 Task: Search one way flight ticket for 1 adult, 6 children, 1 infant in seat and 1 infant on lap in business from Miami: Miami International Airport to Laramie: Laramie Regional Airport on 5-3-2023. Number of bags: 1 carry on bag. Price is upto 90000. Outbound departure time preference is 6:30.
Action: Mouse moved to (304, 122)
Screenshot: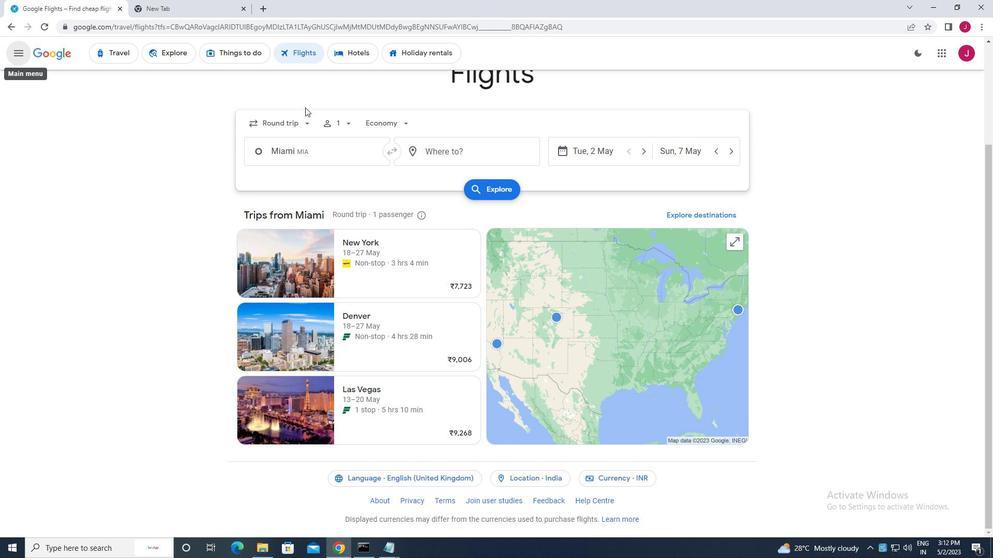 
Action: Mouse pressed left at (304, 122)
Screenshot: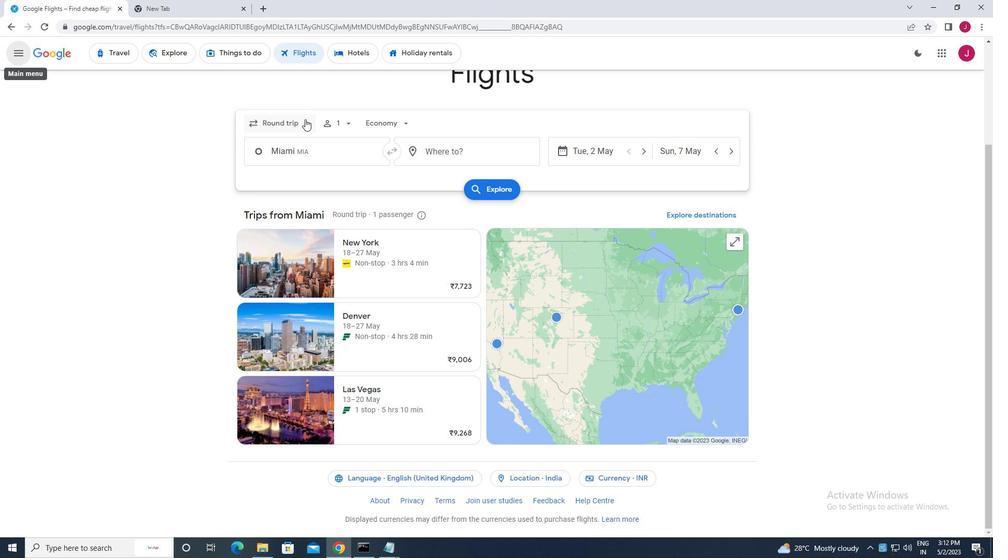 
Action: Mouse moved to (291, 170)
Screenshot: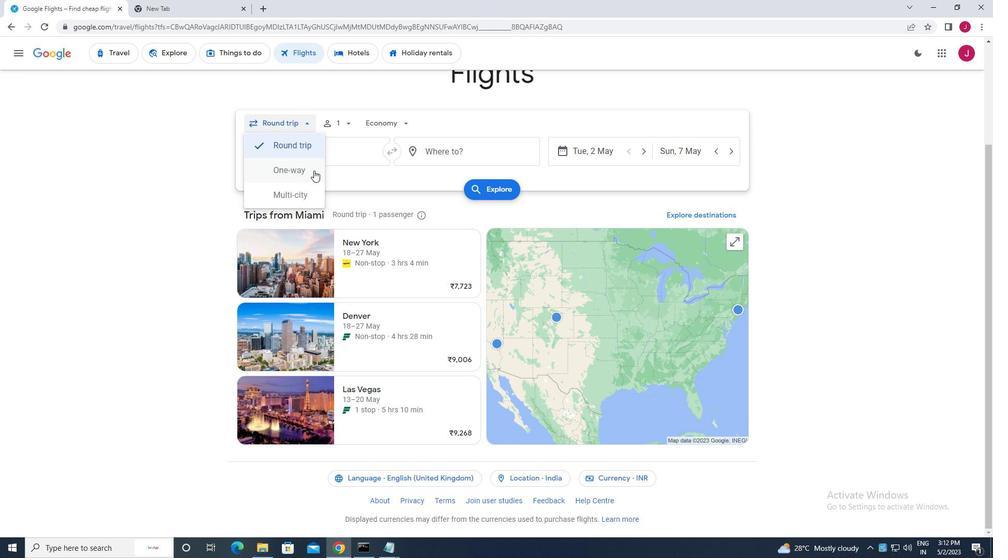 
Action: Mouse pressed left at (291, 170)
Screenshot: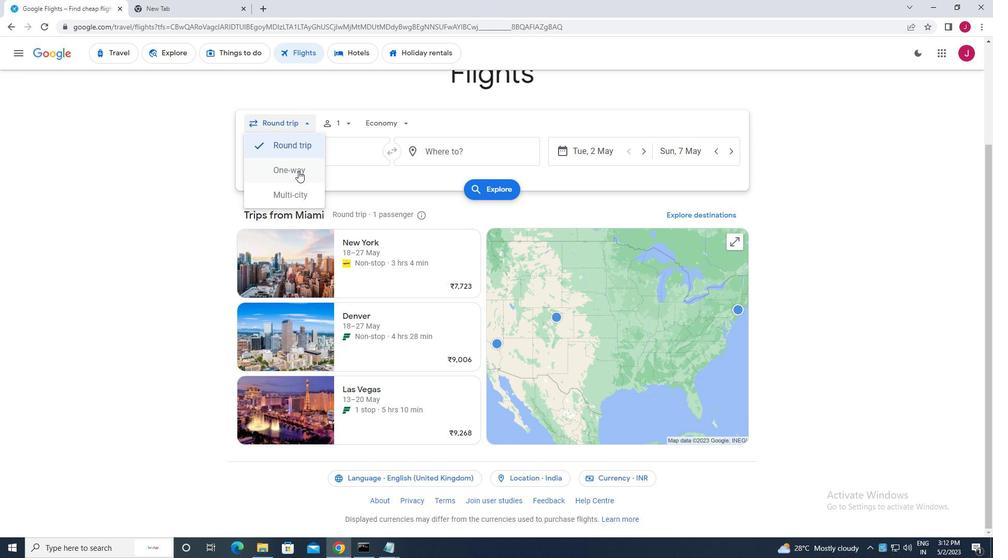 
Action: Mouse moved to (346, 123)
Screenshot: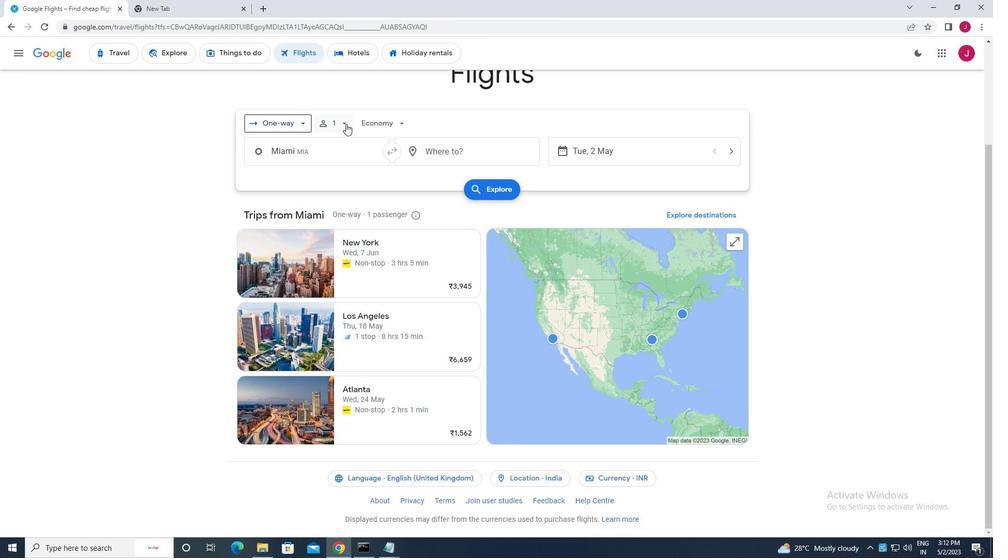 
Action: Mouse pressed left at (346, 123)
Screenshot: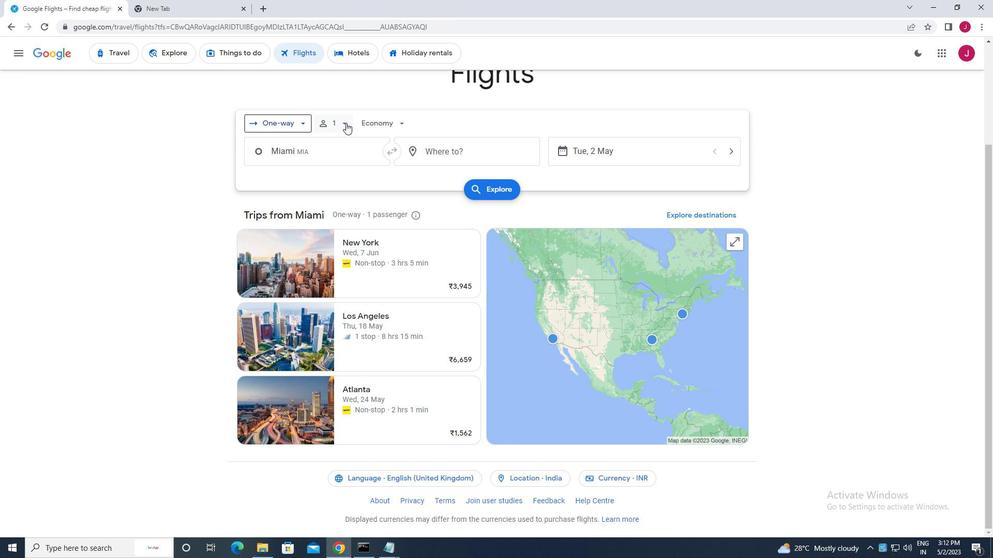 
Action: Mouse moved to (425, 170)
Screenshot: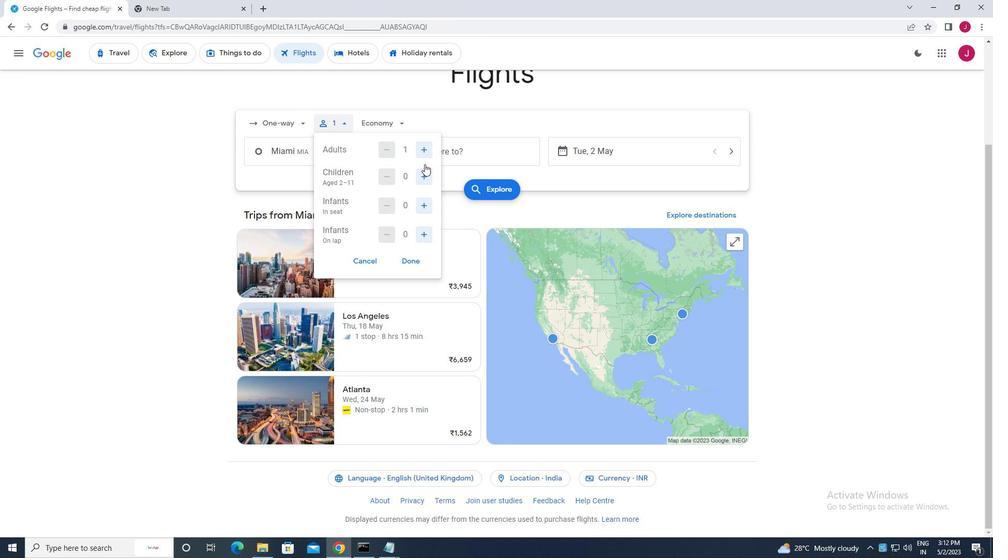 
Action: Mouse pressed left at (425, 170)
Screenshot: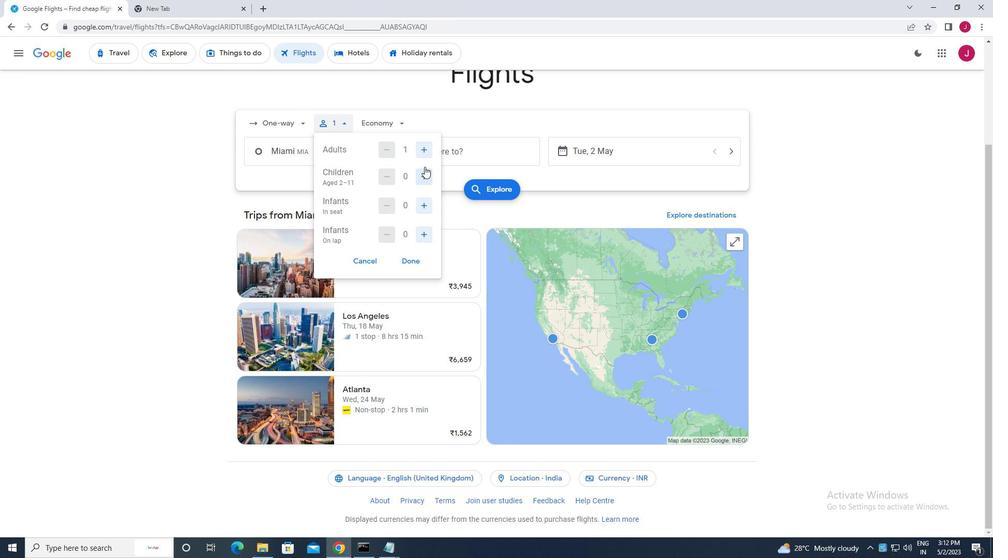 
Action: Mouse moved to (425, 174)
Screenshot: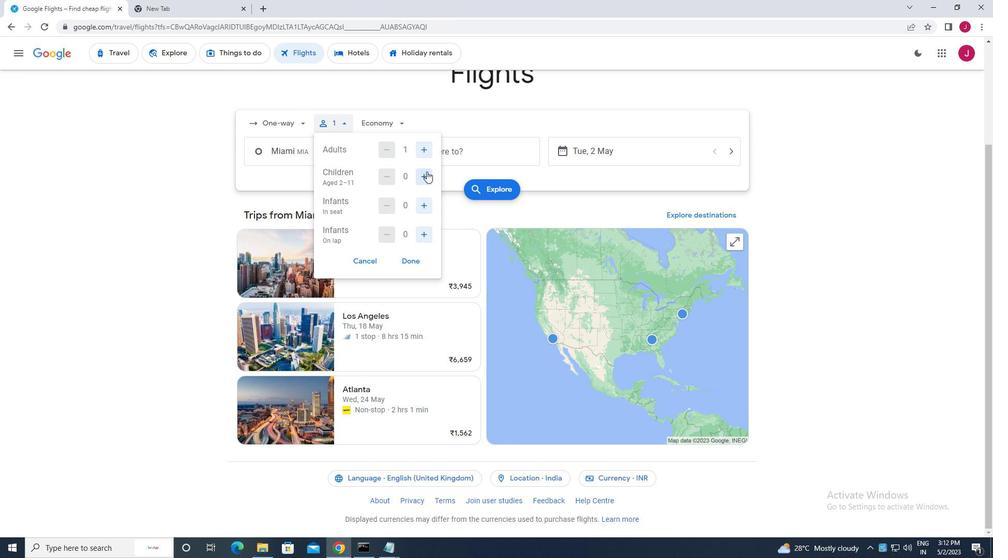 
Action: Mouse pressed left at (425, 174)
Screenshot: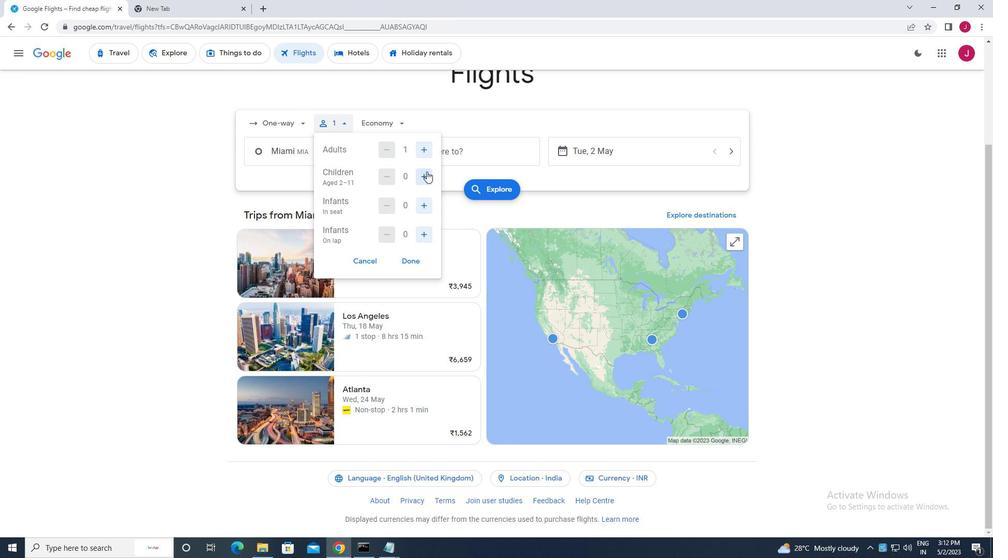 
Action: Mouse pressed left at (425, 174)
Screenshot: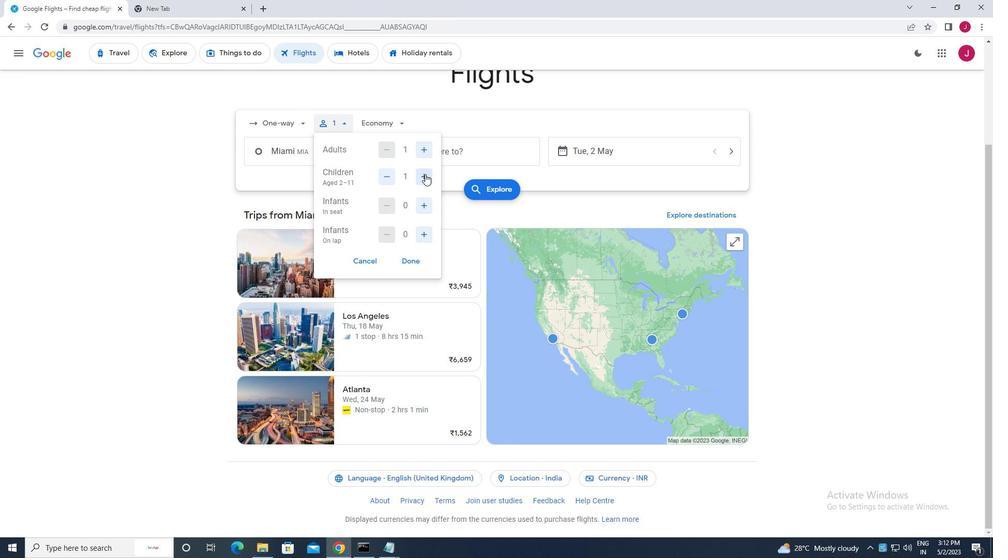 
Action: Mouse pressed left at (425, 174)
Screenshot: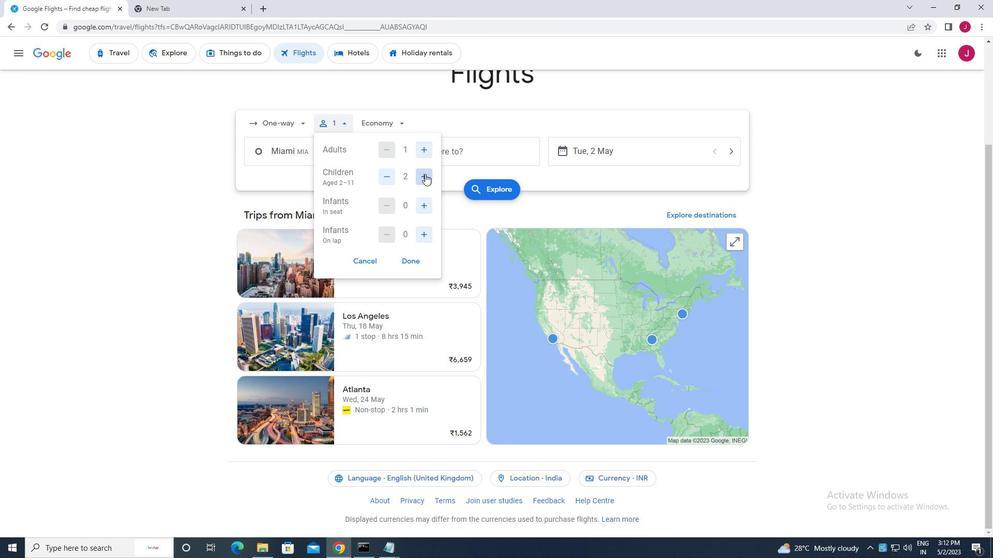 
Action: Mouse pressed left at (425, 174)
Screenshot: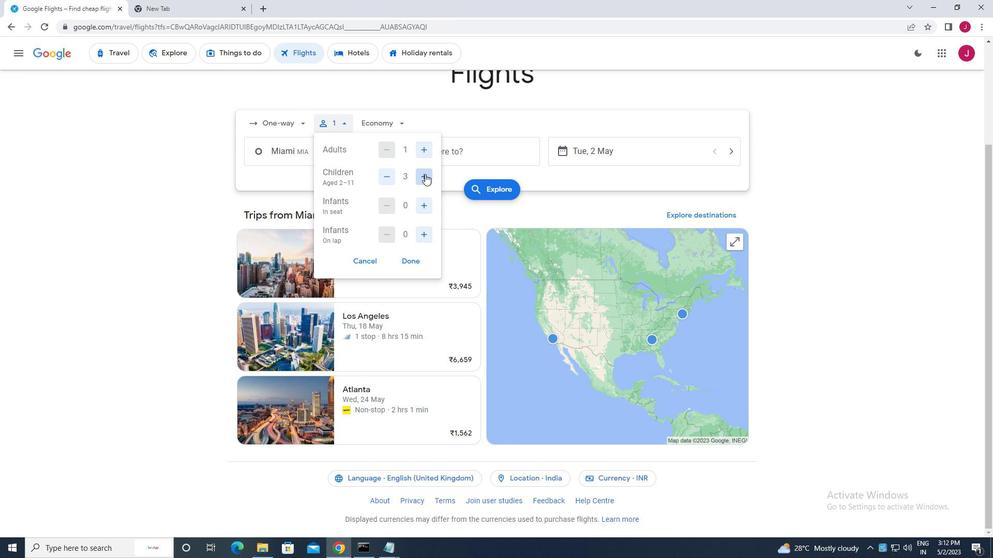 
Action: Mouse pressed left at (425, 174)
Screenshot: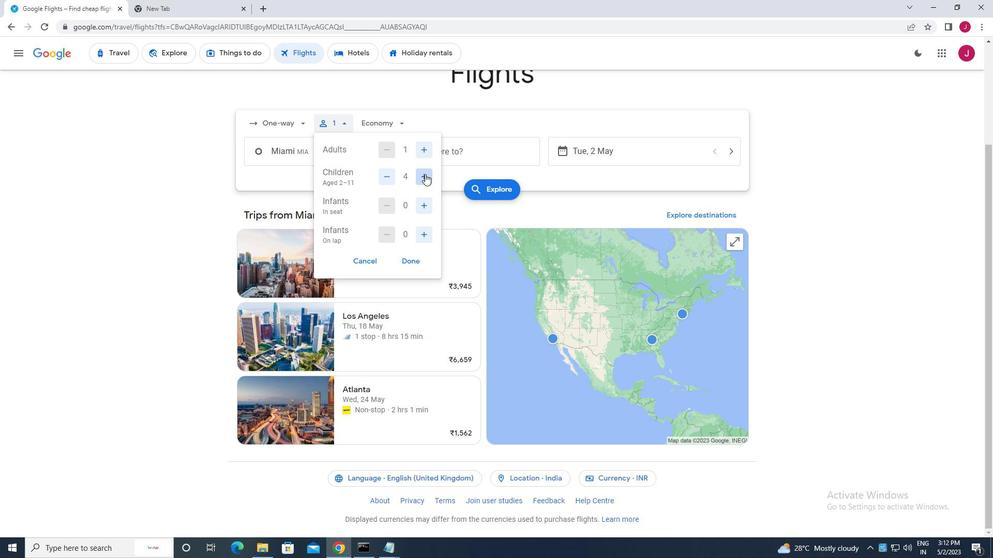 
Action: Mouse moved to (417, 207)
Screenshot: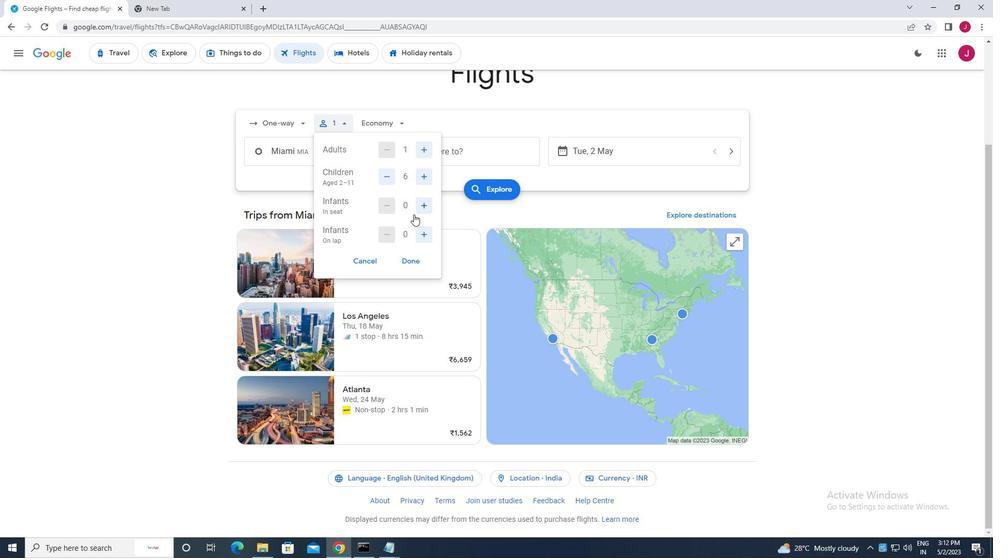 
Action: Mouse pressed left at (417, 207)
Screenshot: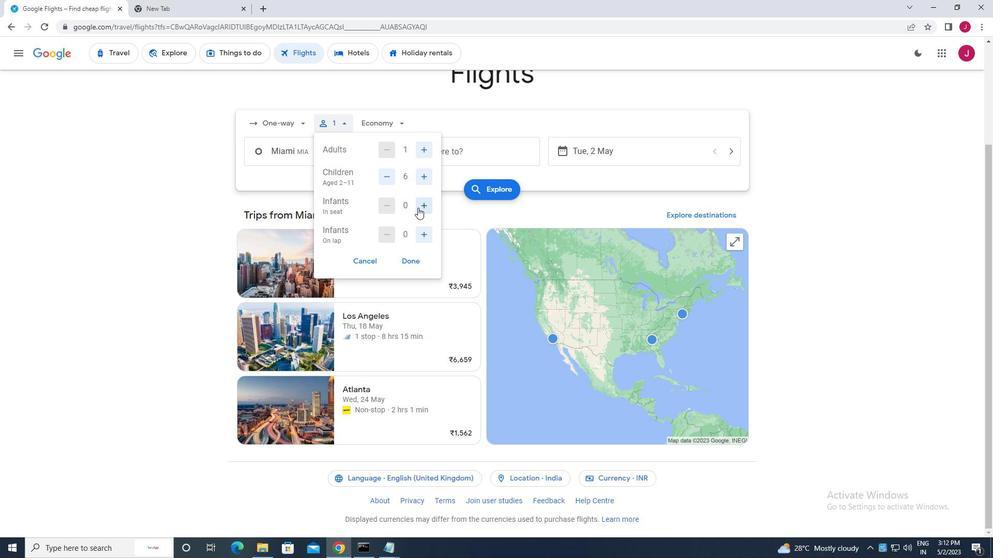 
Action: Mouse moved to (429, 234)
Screenshot: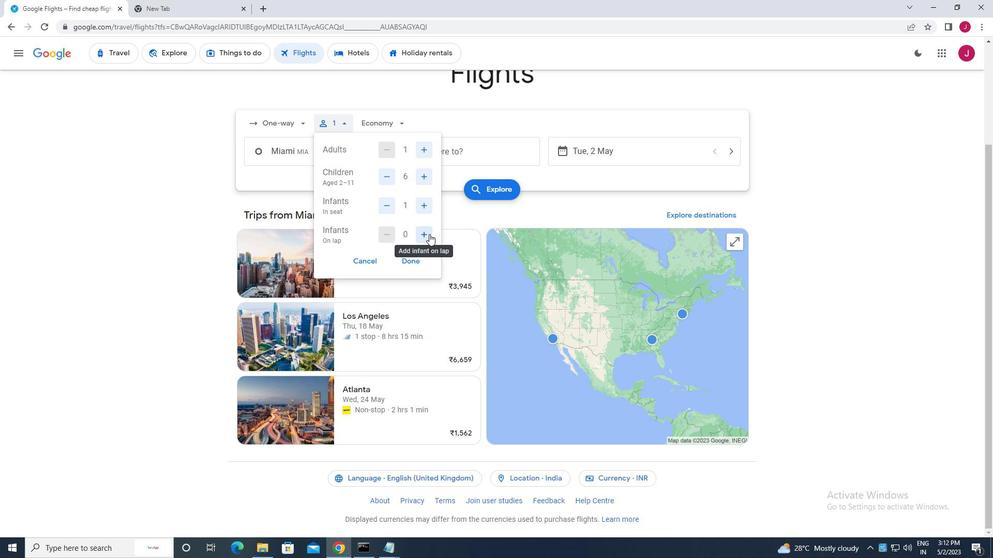 
Action: Mouse pressed left at (429, 234)
Screenshot: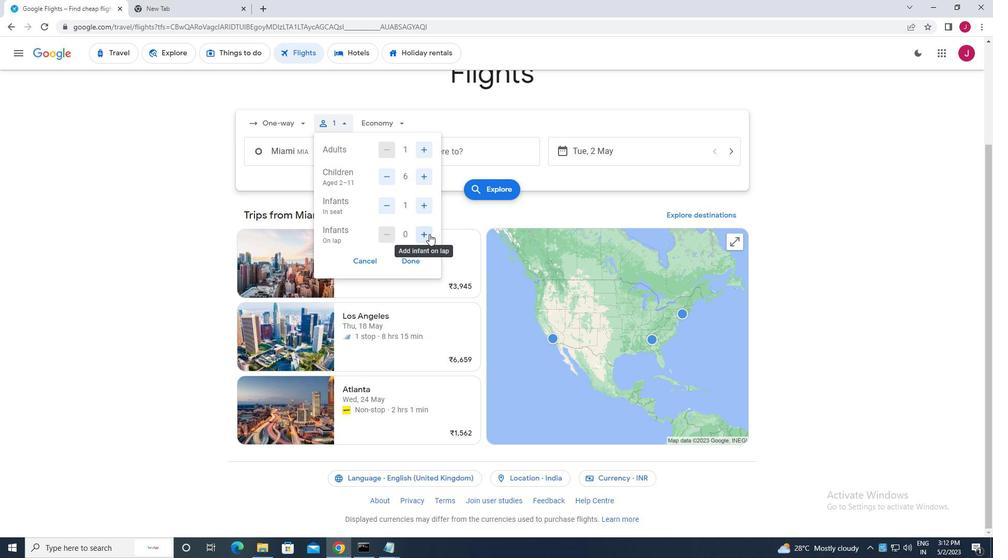 
Action: Mouse moved to (410, 259)
Screenshot: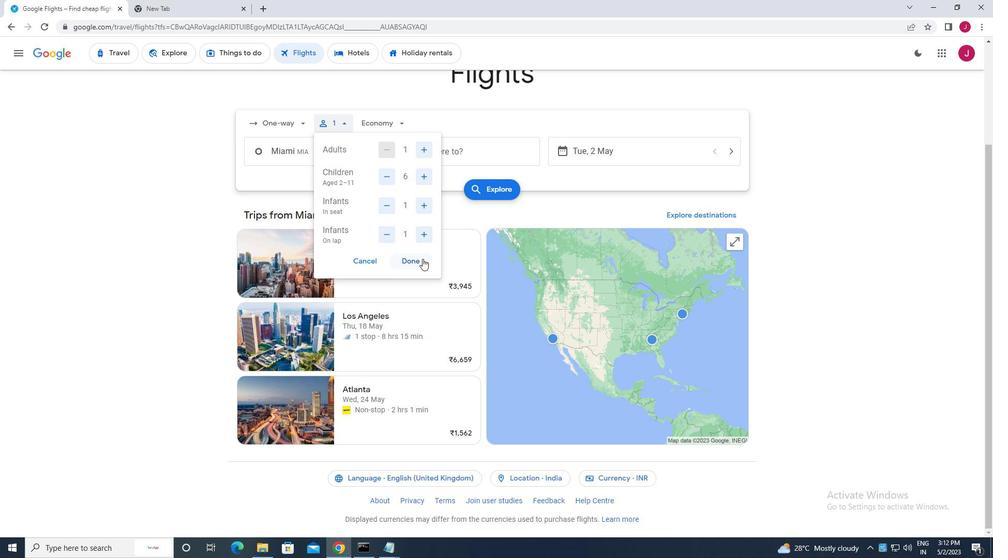 
Action: Mouse pressed left at (410, 259)
Screenshot: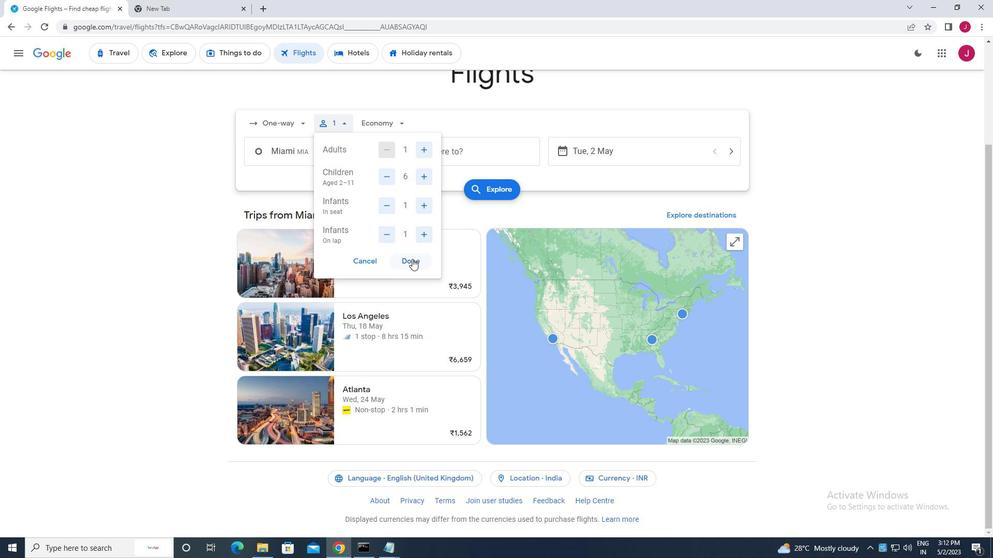 
Action: Mouse moved to (387, 117)
Screenshot: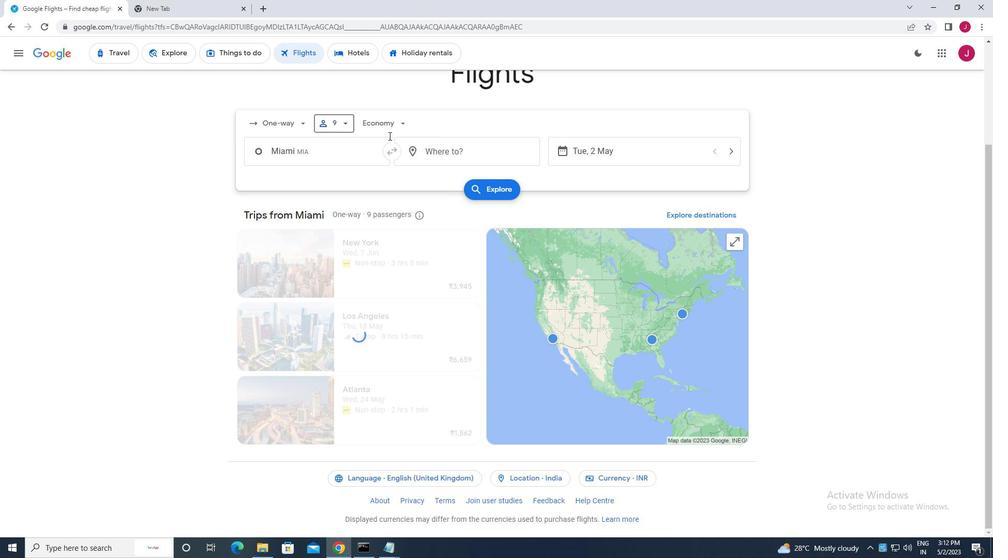 
Action: Mouse pressed left at (387, 117)
Screenshot: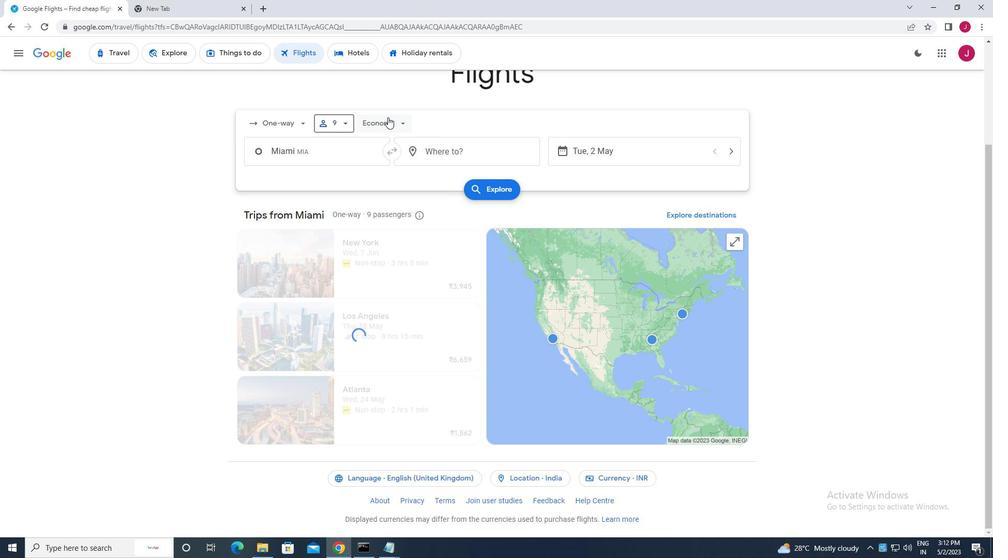 
Action: Mouse moved to (398, 194)
Screenshot: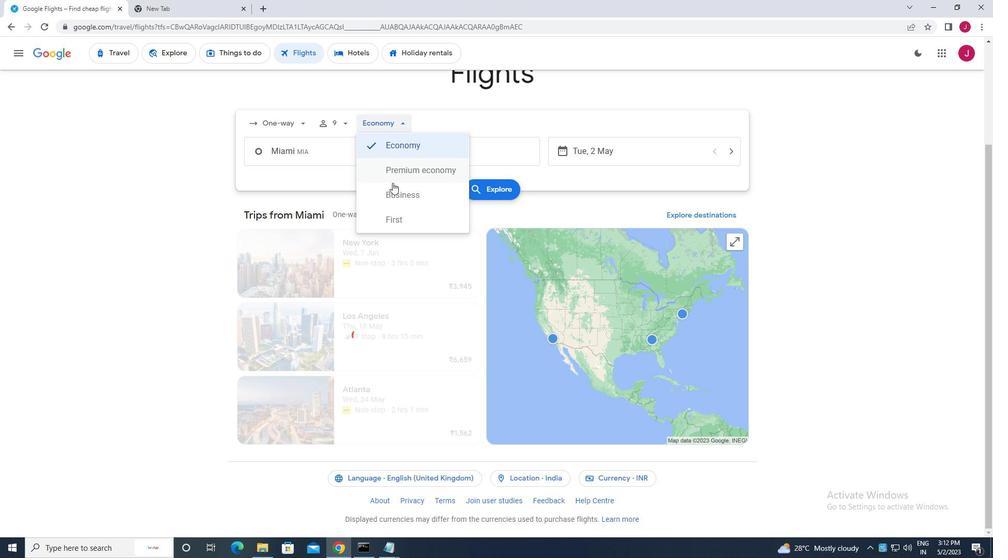 
Action: Mouse pressed left at (398, 194)
Screenshot: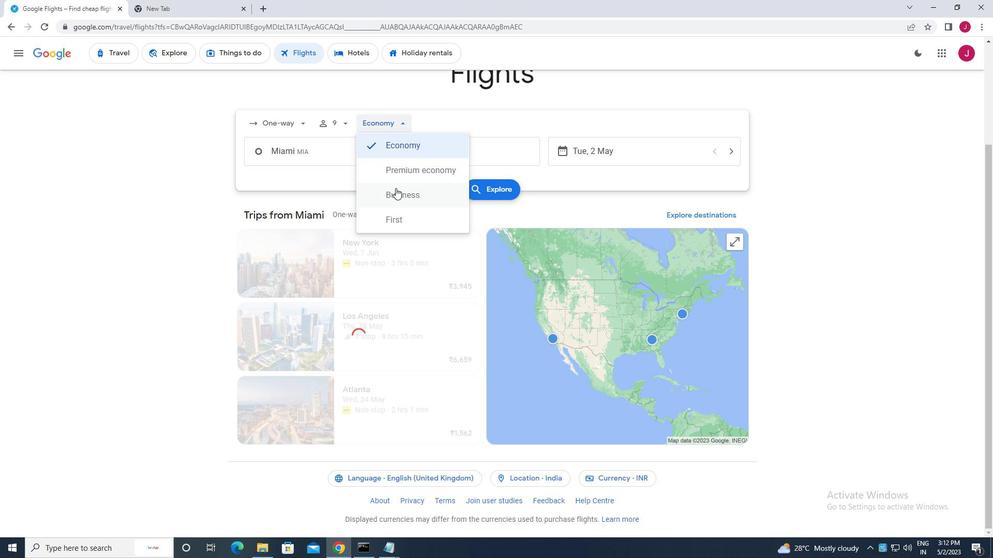 
Action: Mouse moved to (323, 154)
Screenshot: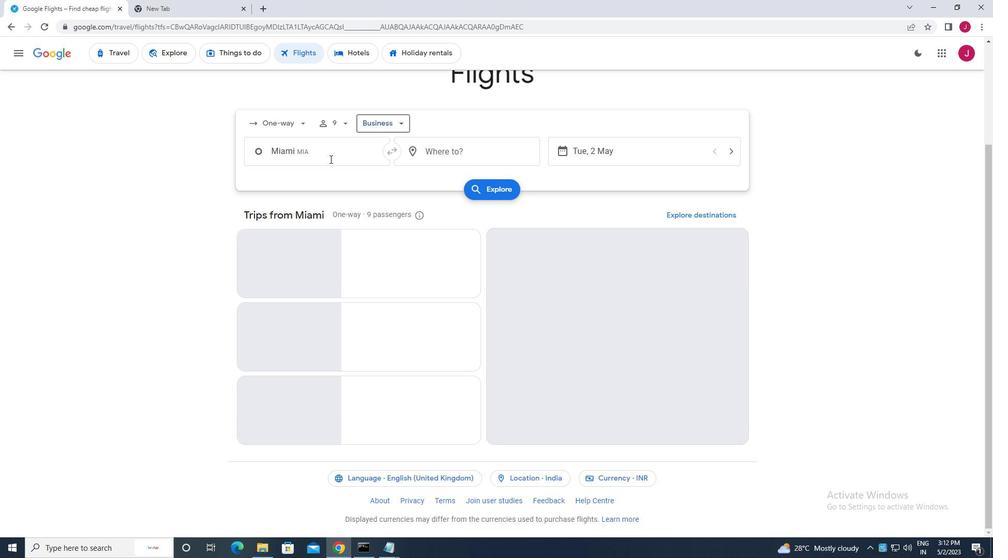
Action: Mouse pressed left at (323, 154)
Screenshot: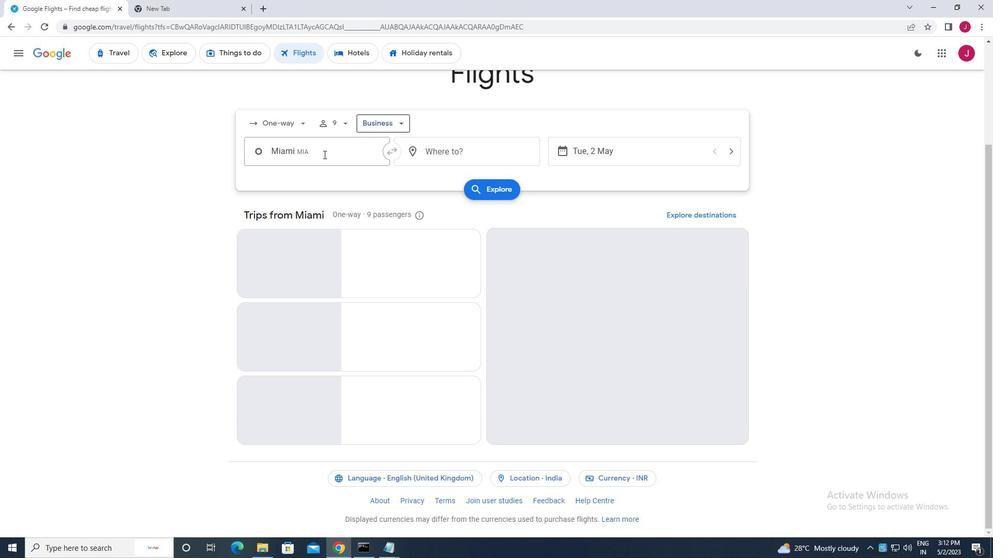
Action: Key pressed miam
Screenshot: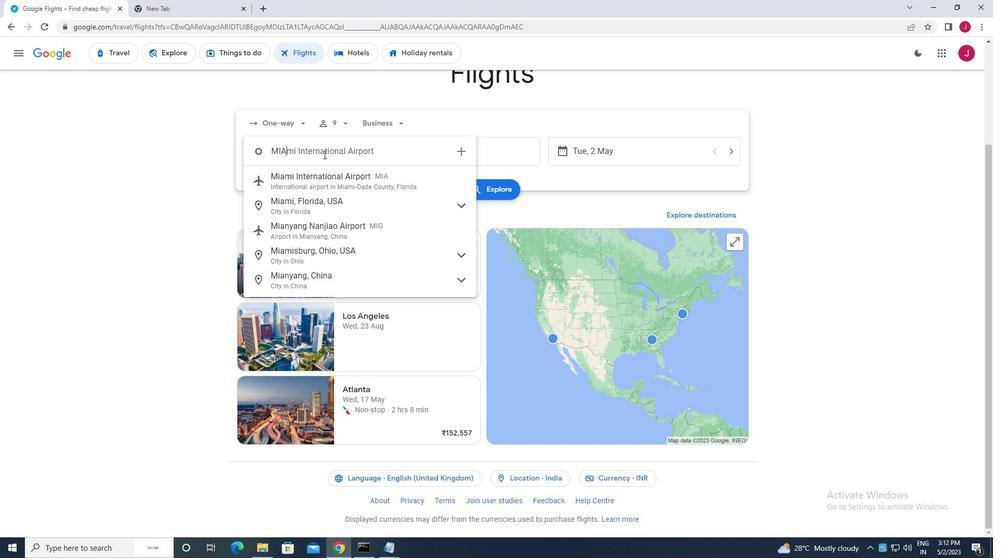 
Action: Mouse moved to (325, 152)
Screenshot: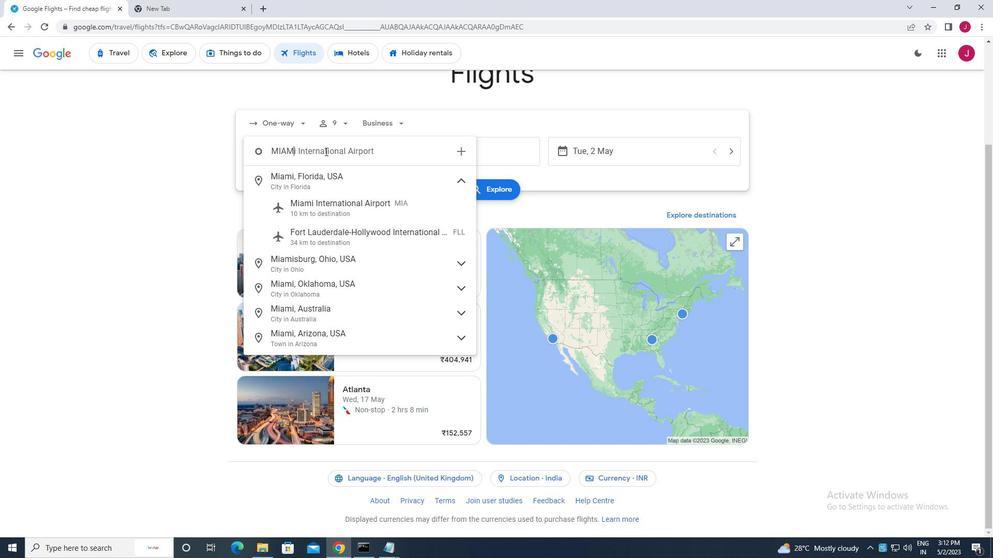 
Action: Key pressed i<Key.space>
Screenshot: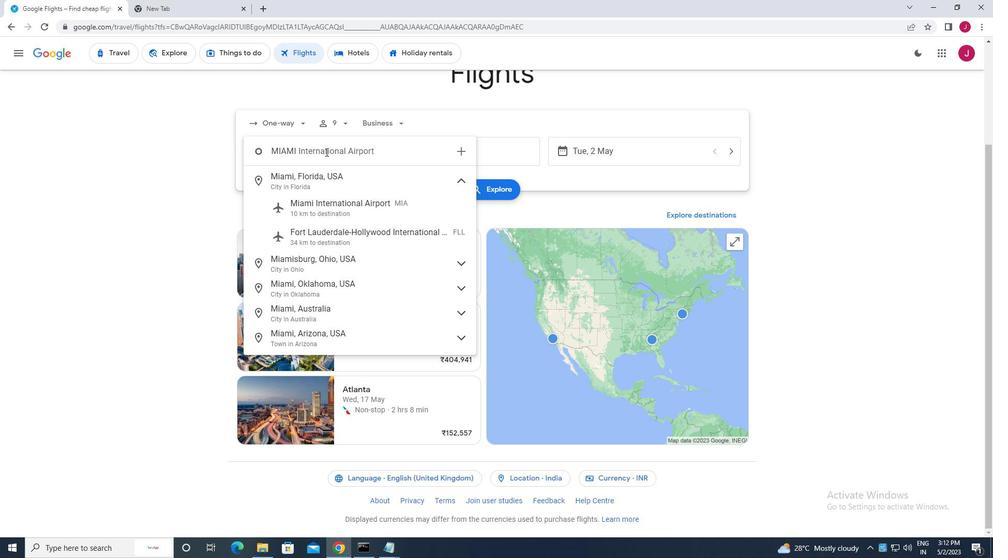 
Action: Mouse moved to (373, 204)
Screenshot: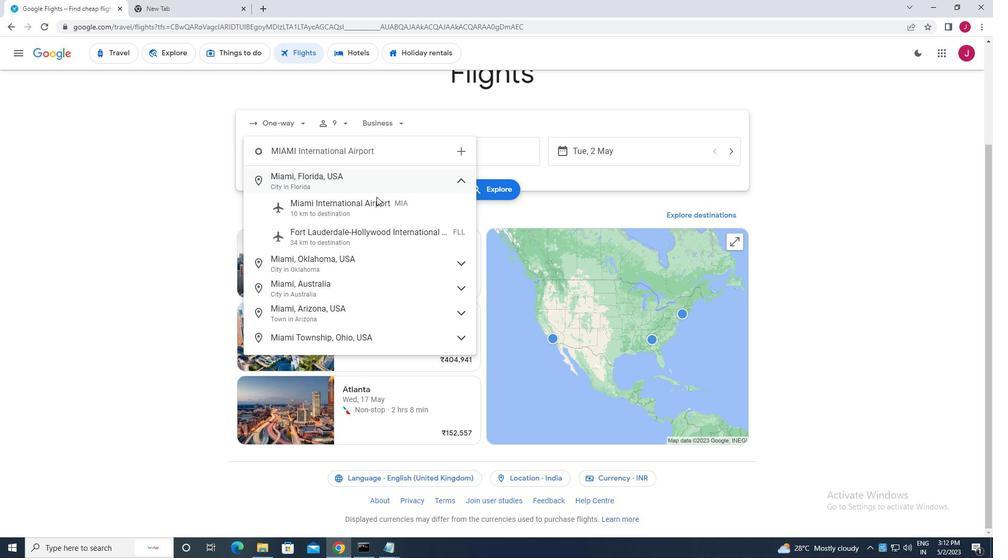 
Action: Mouse pressed left at (373, 204)
Screenshot: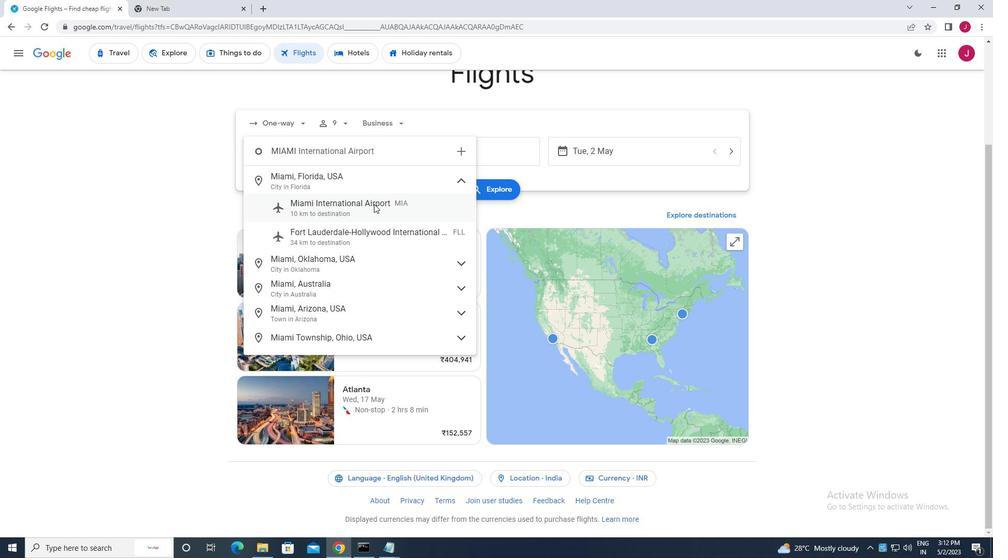 
Action: Mouse moved to (457, 157)
Screenshot: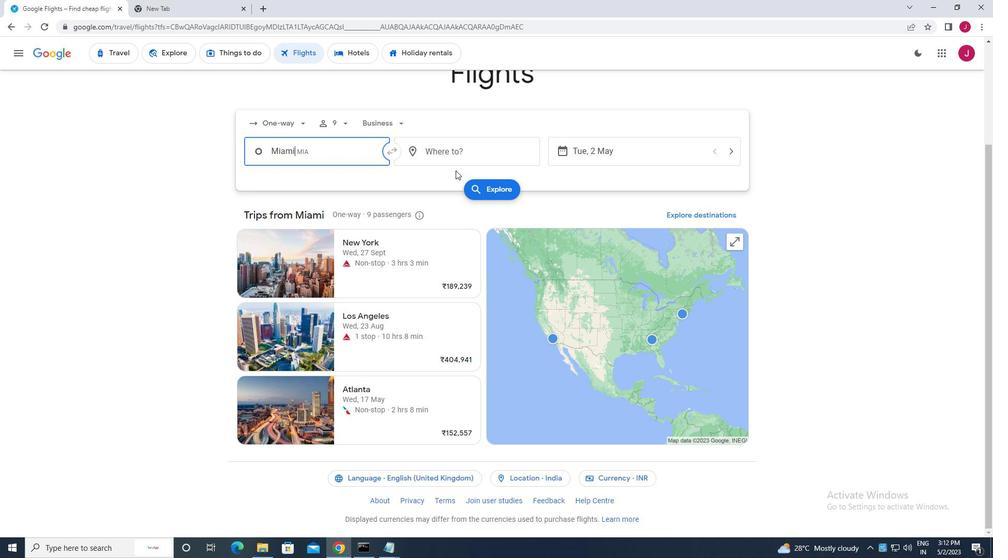 
Action: Mouse pressed left at (457, 157)
Screenshot: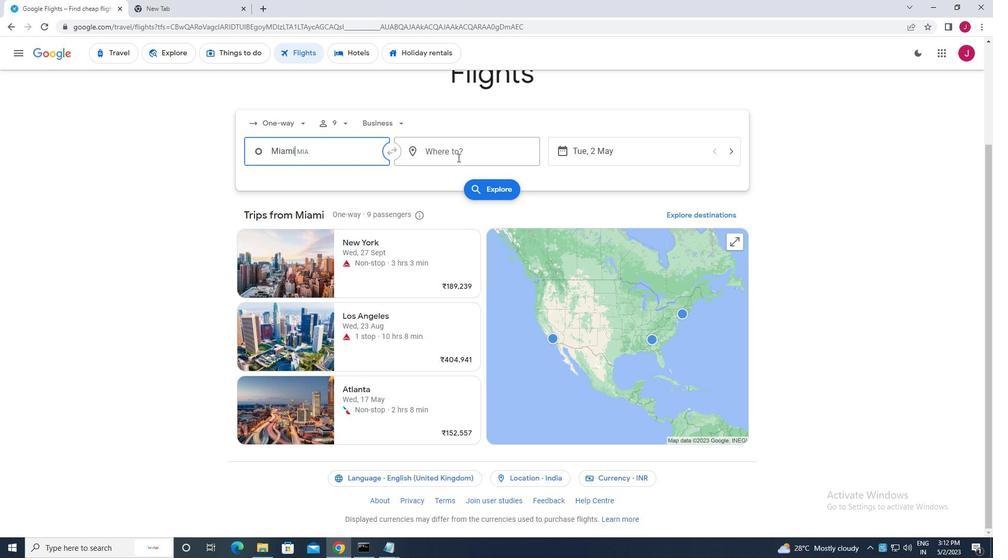 
Action: Key pressed lara
Screenshot: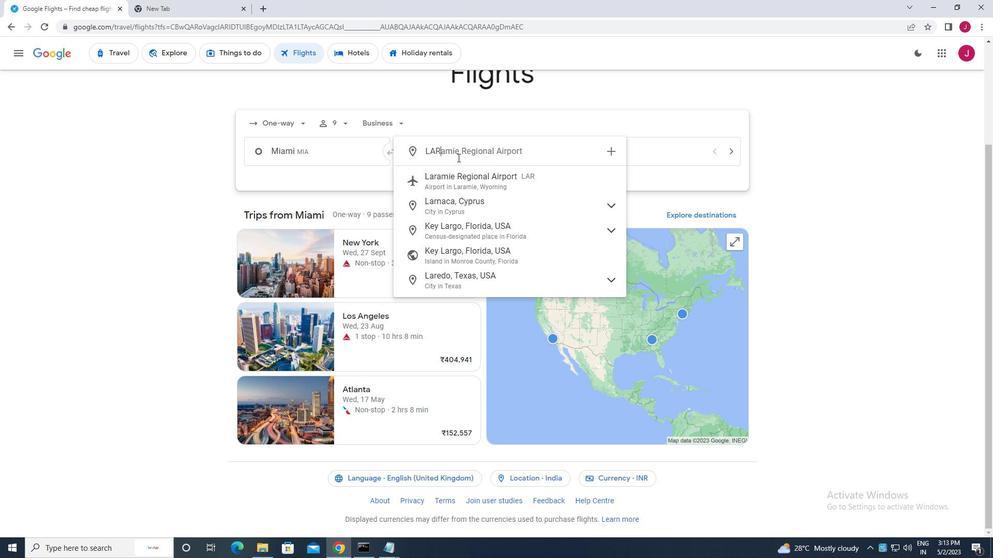 
Action: Mouse moved to (499, 236)
Screenshot: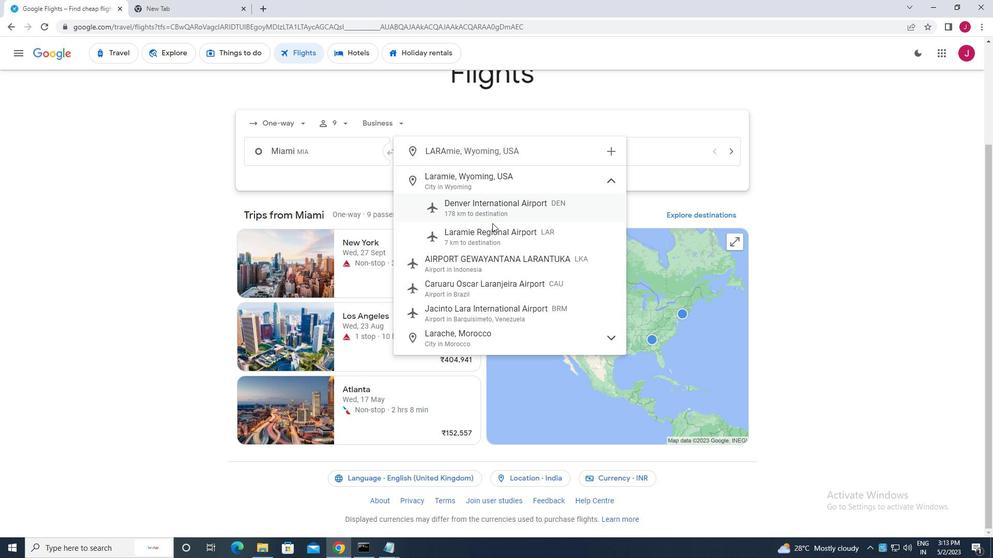 
Action: Mouse pressed left at (499, 236)
Screenshot: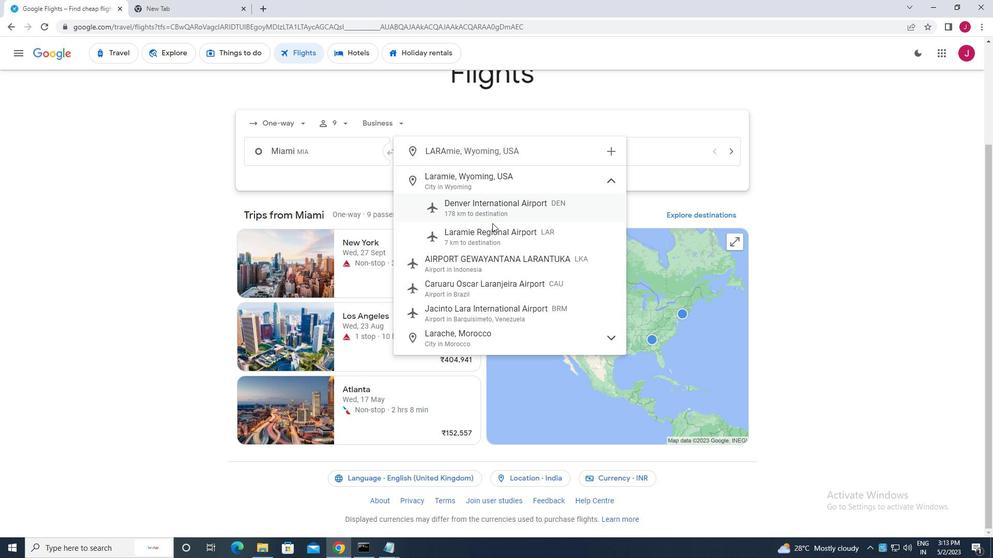 
Action: Mouse moved to (609, 157)
Screenshot: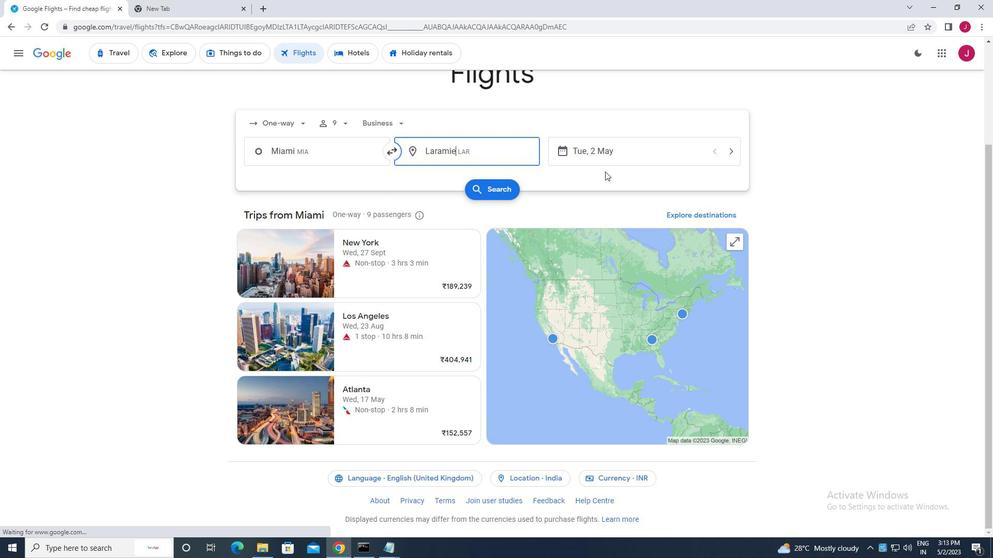 
Action: Mouse pressed left at (609, 157)
Screenshot: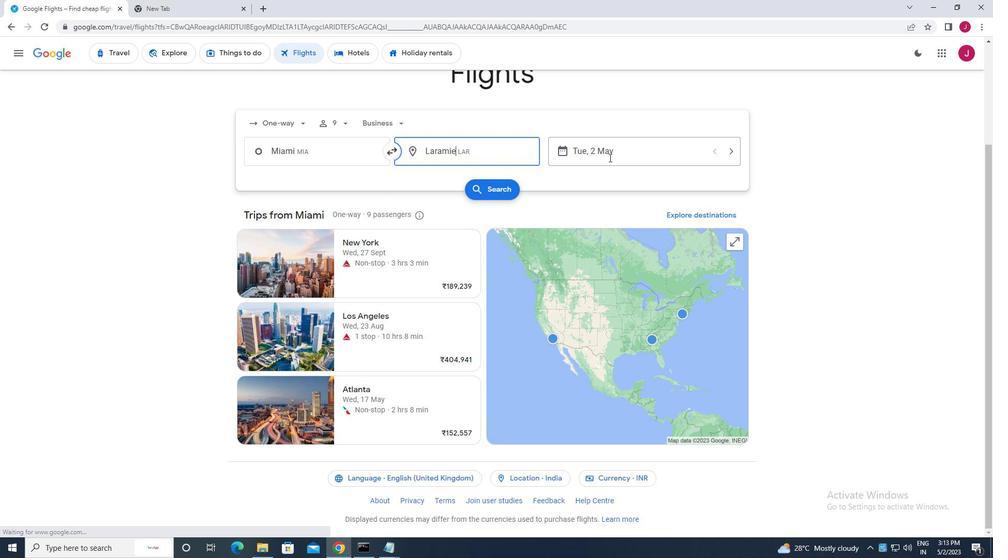 
Action: Mouse moved to (447, 229)
Screenshot: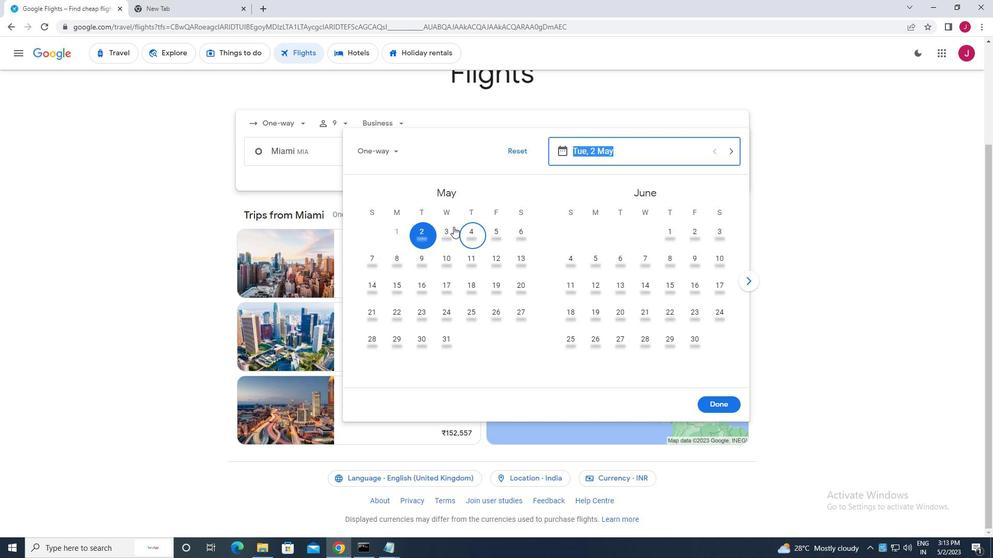 
Action: Mouse pressed left at (447, 229)
Screenshot: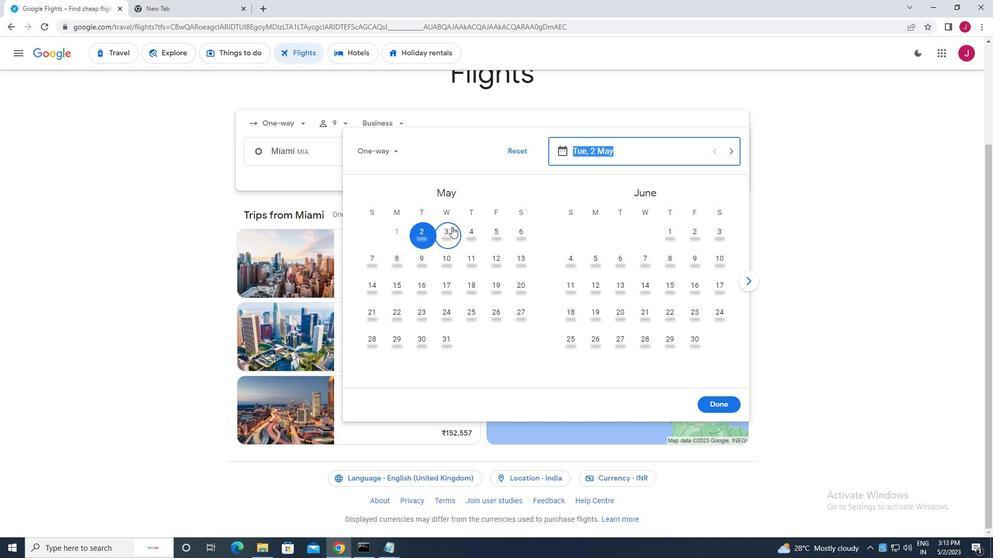 
Action: Mouse moved to (718, 403)
Screenshot: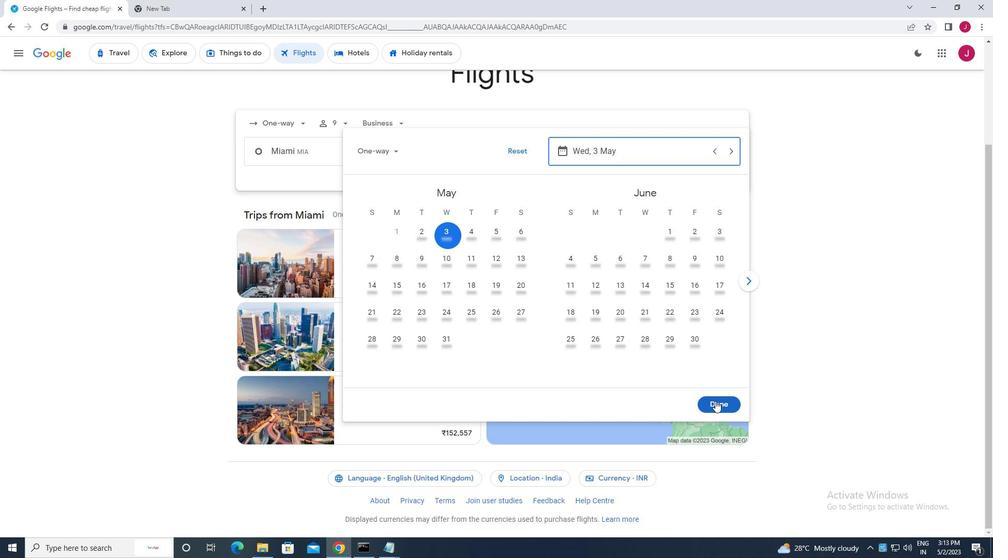 
Action: Mouse pressed left at (718, 403)
Screenshot: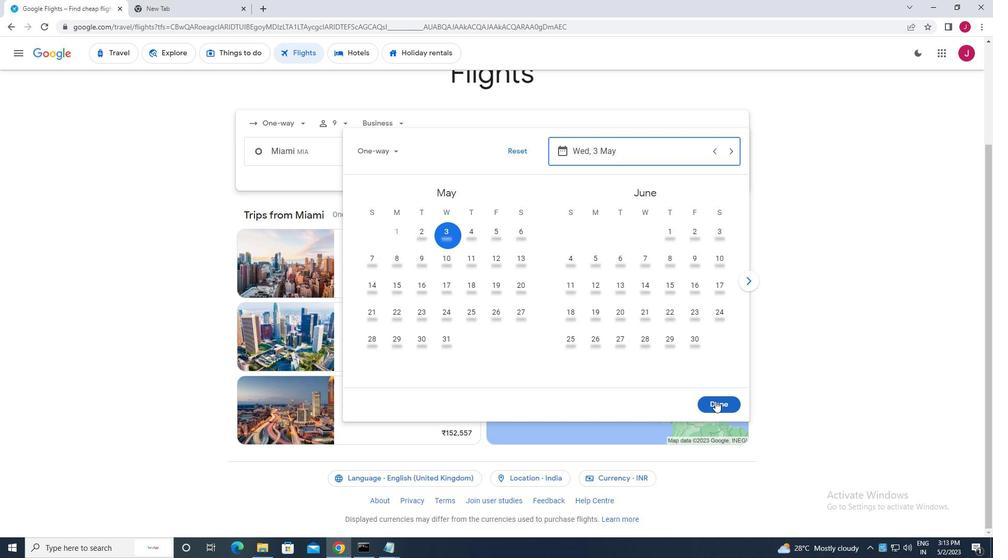 
Action: Mouse moved to (500, 190)
Screenshot: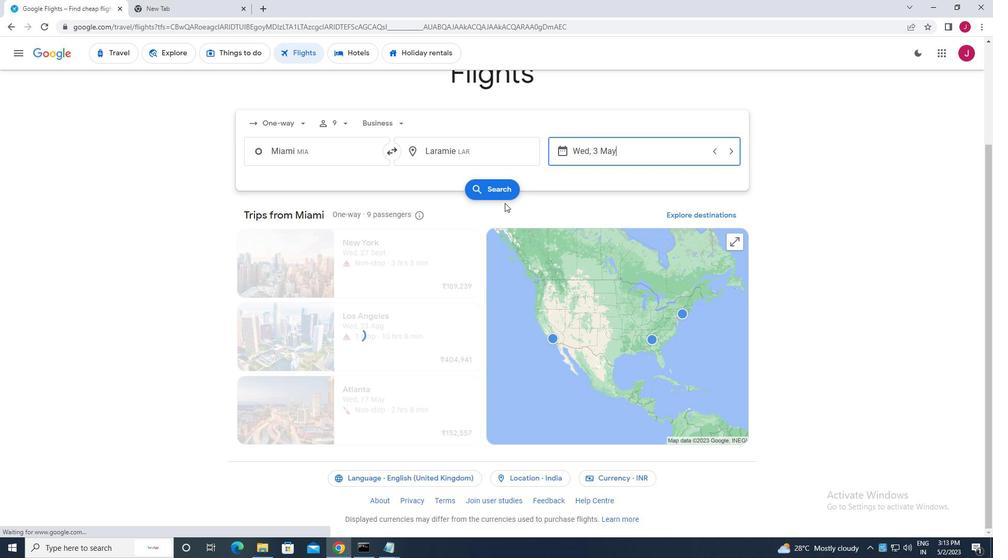 
Action: Mouse pressed left at (500, 190)
Screenshot: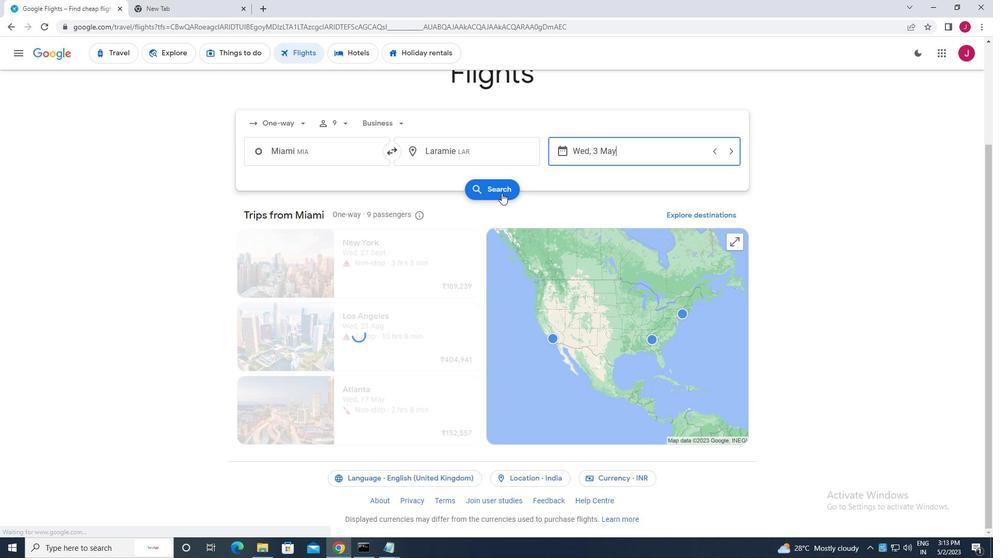 
Action: Mouse moved to (269, 146)
Screenshot: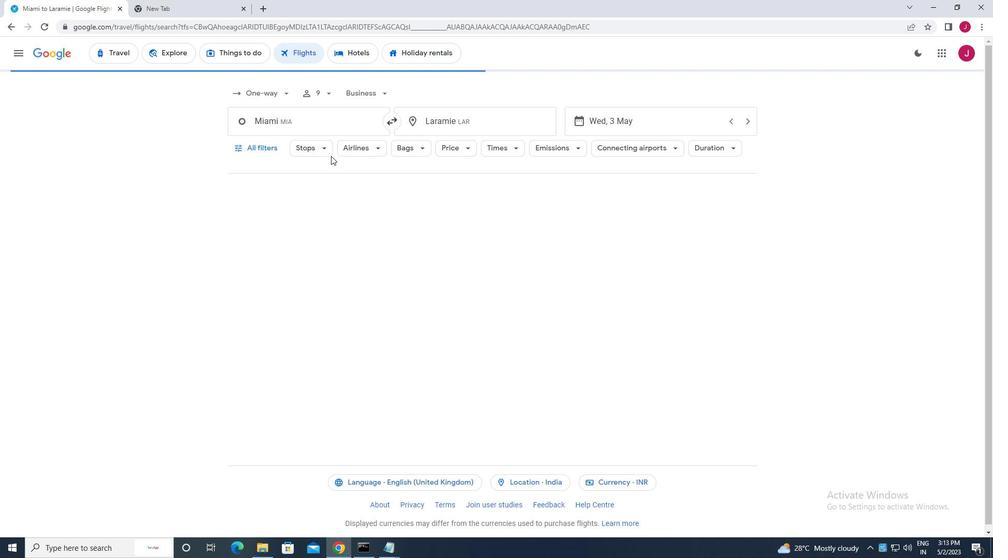 
Action: Mouse pressed left at (269, 146)
Screenshot: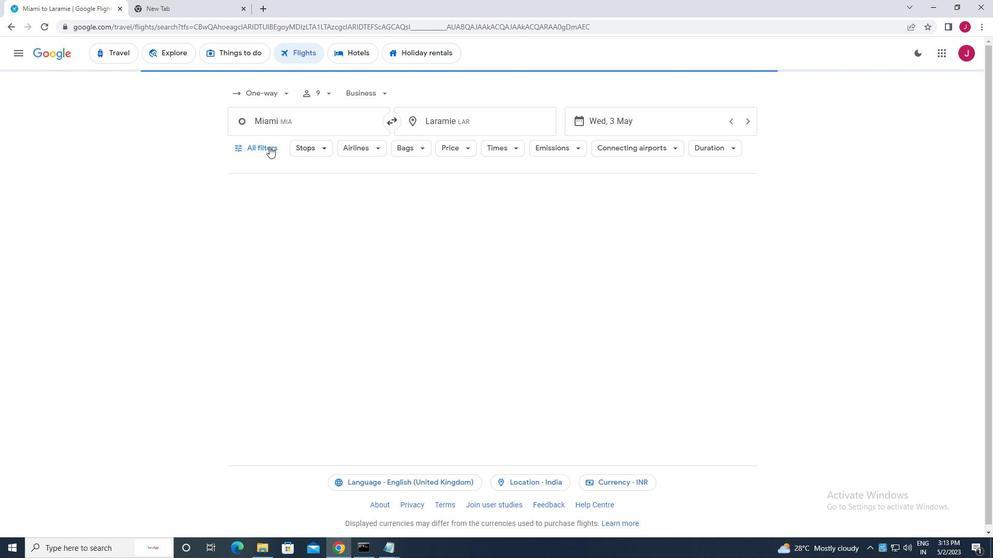 
Action: Mouse moved to (293, 214)
Screenshot: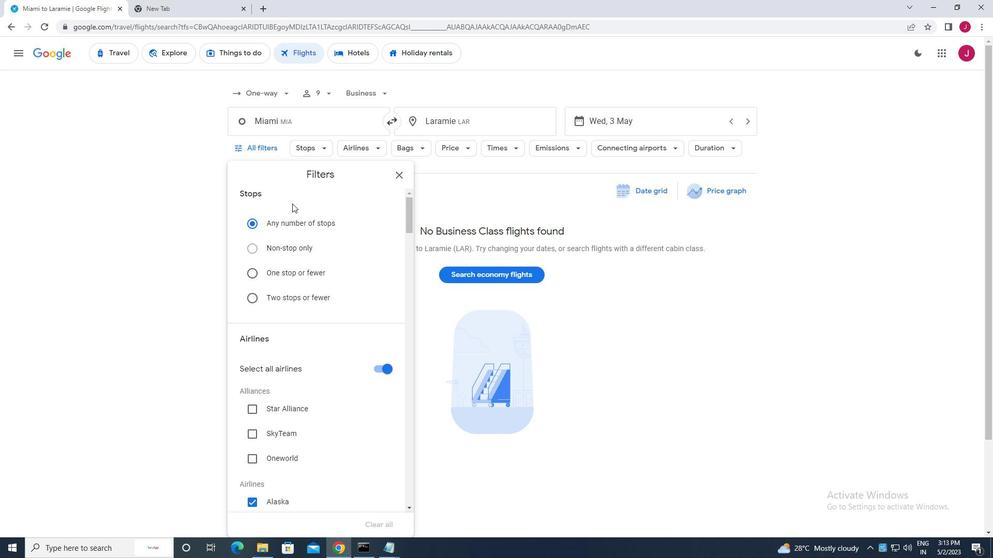 
Action: Mouse scrolled (293, 213) with delta (0, 0)
Screenshot: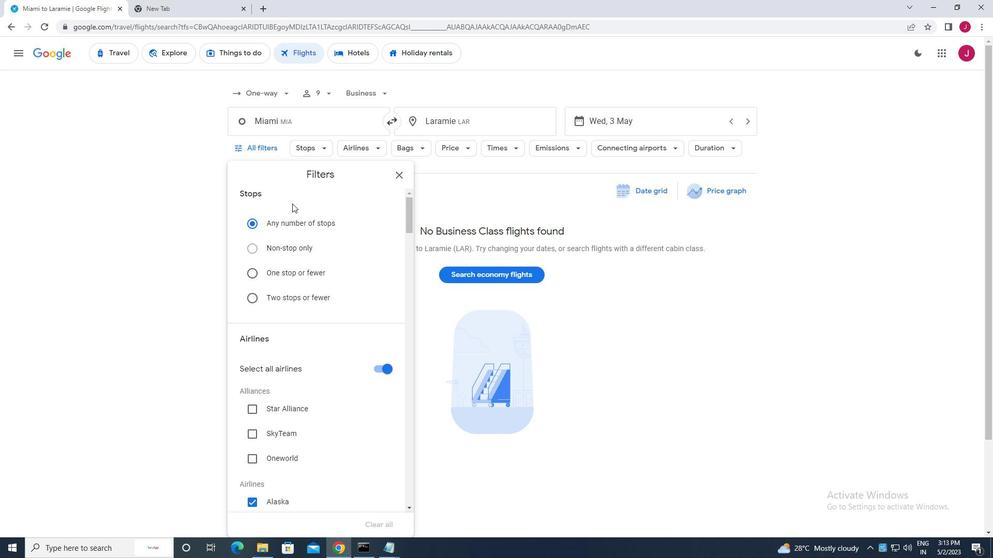 
Action: Mouse scrolled (293, 213) with delta (0, 0)
Screenshot: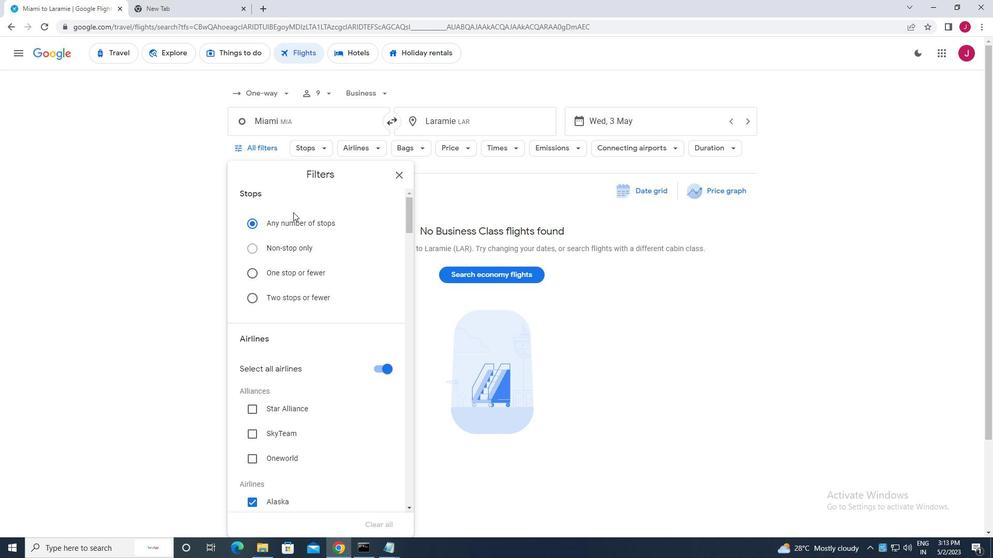 
Action: Mouse moved to (372, 259)
Screenshot: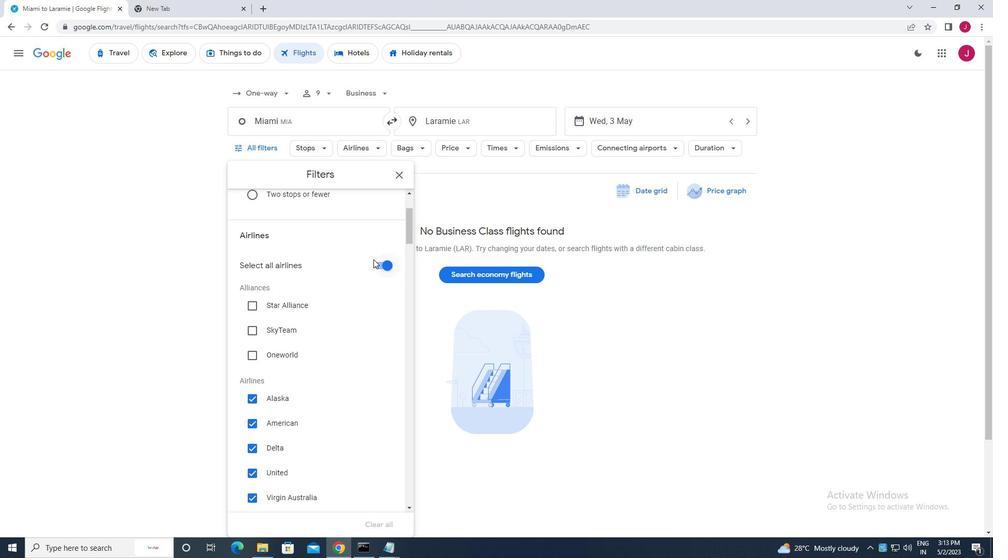 
Action: Mouse pressed left at (372, 259)
Screenshot: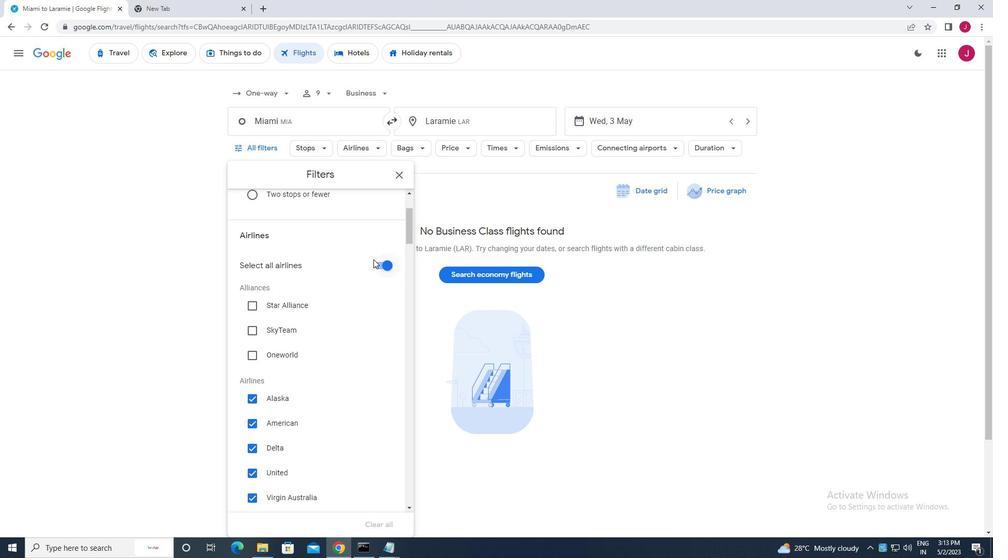 
Action: Mouse moved to (378, 264)
Screenshot: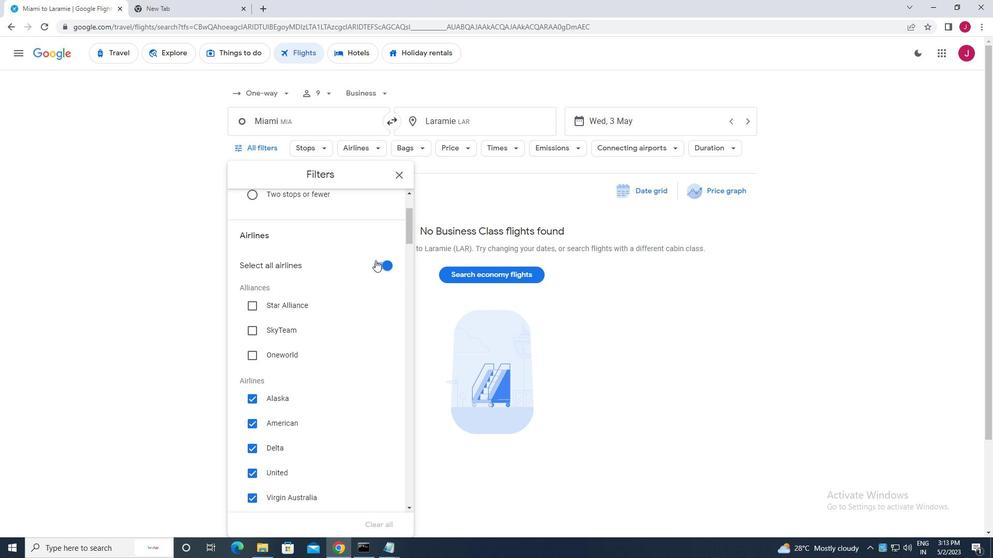 
Action: Mouse pressed left at (378, 264)
Screenshot: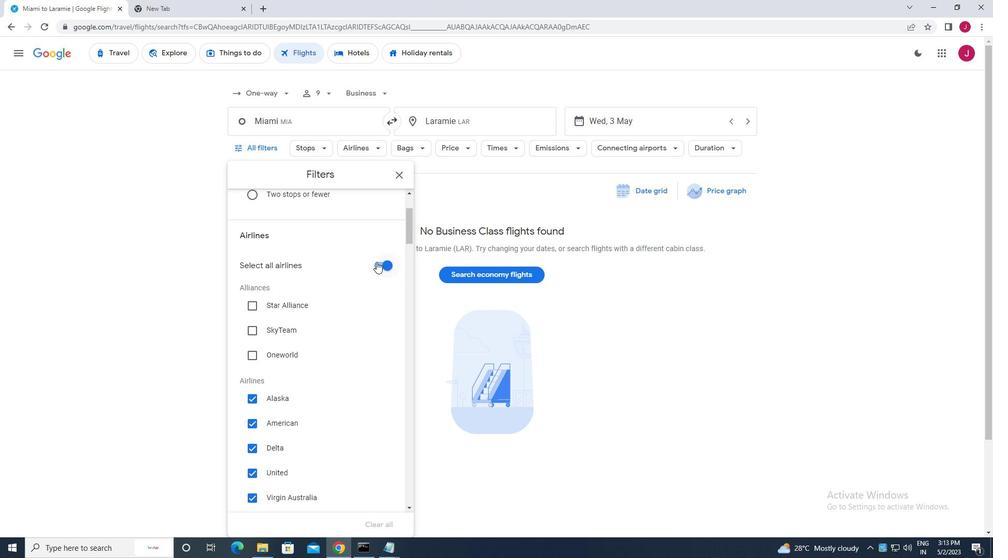 
Action: Mouse moved to (332, 247)
Screenshot: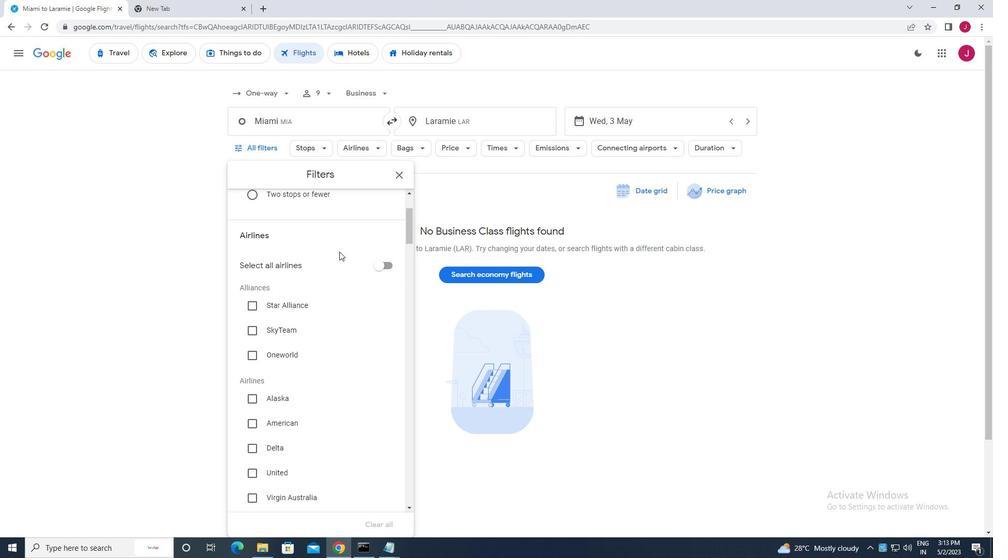 
Action: Mouse scrolled (332, 247) with delta (0, 0)
Screenshot: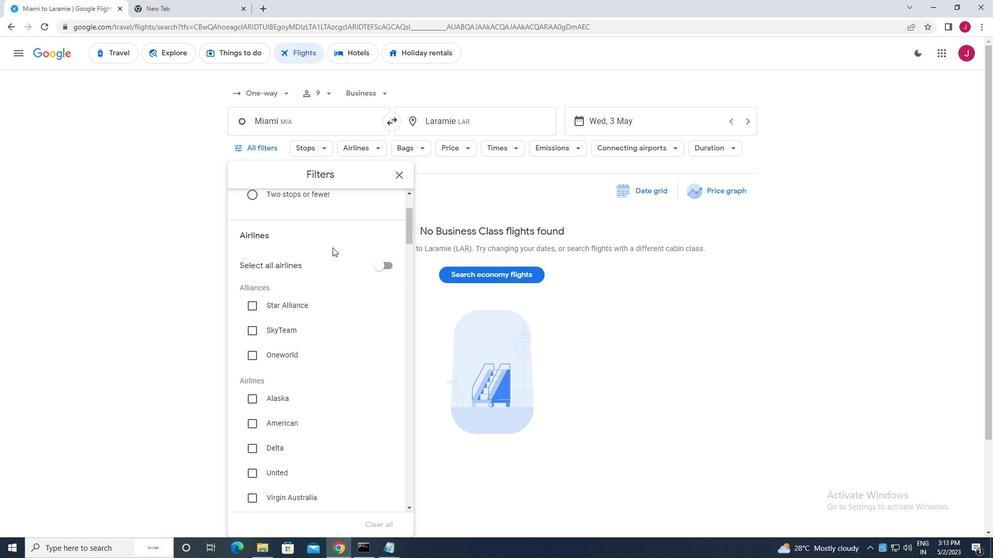 
Action: Mouse scrolled (332, 247) with delta (0, 0)
Screenshot: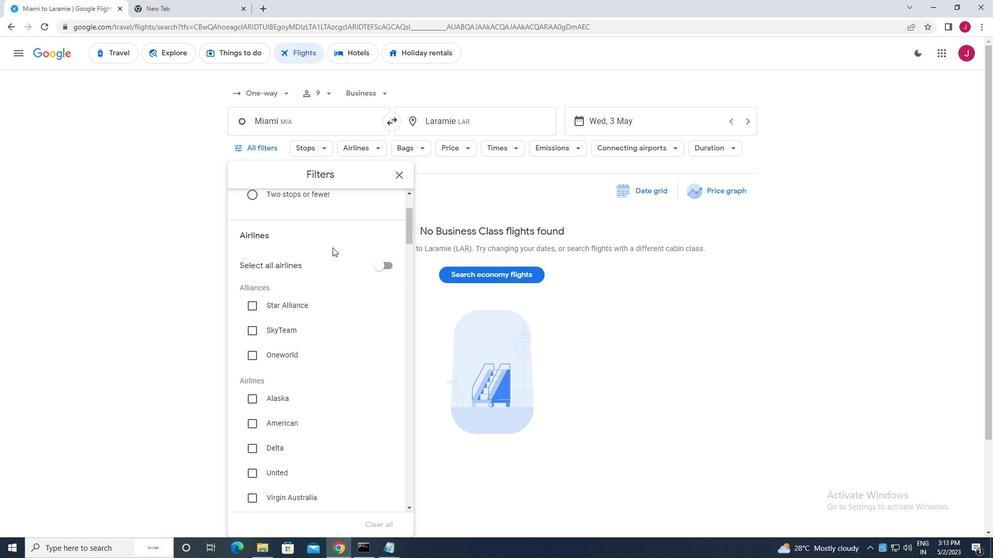 
Action: Mouse moved to (332, 247)
Screenshot: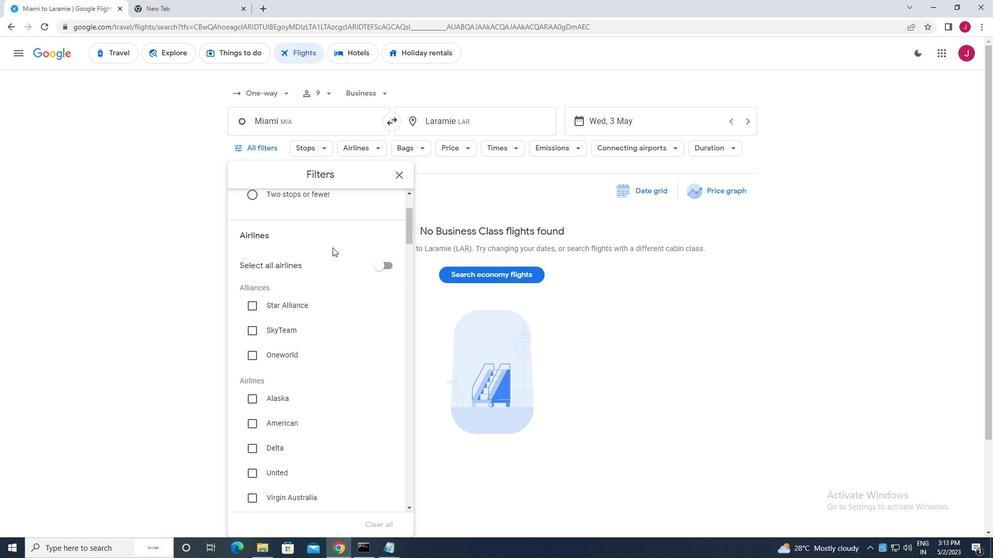 
Action: Mouse scrolled (332, 248) with delta (0, 0)
Screenshot: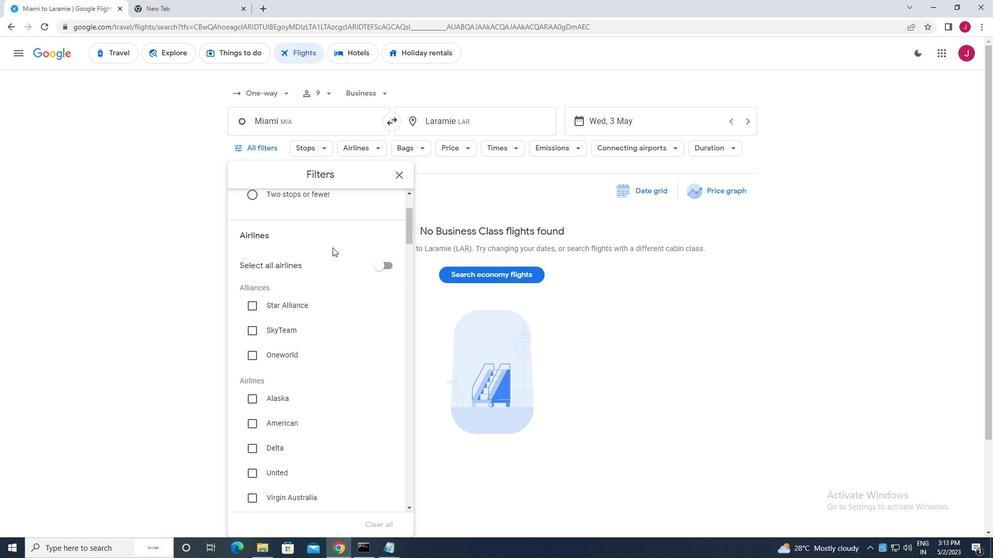 
Action: Mouse scrolled (332, 248) with delta (0, 0)
Screenshot: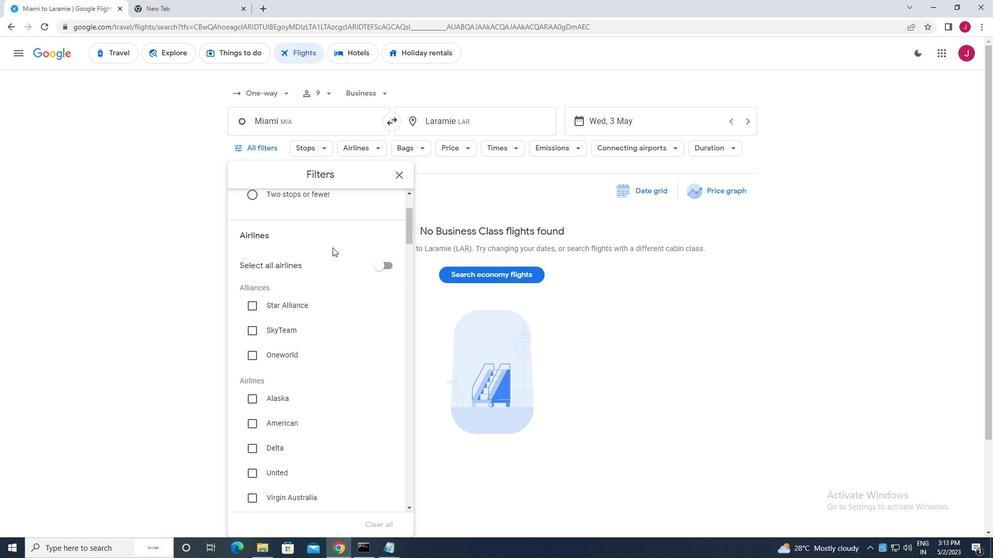 
Action: Mouse scrolled (332, 248) with delta (0, 0)
Screenshot: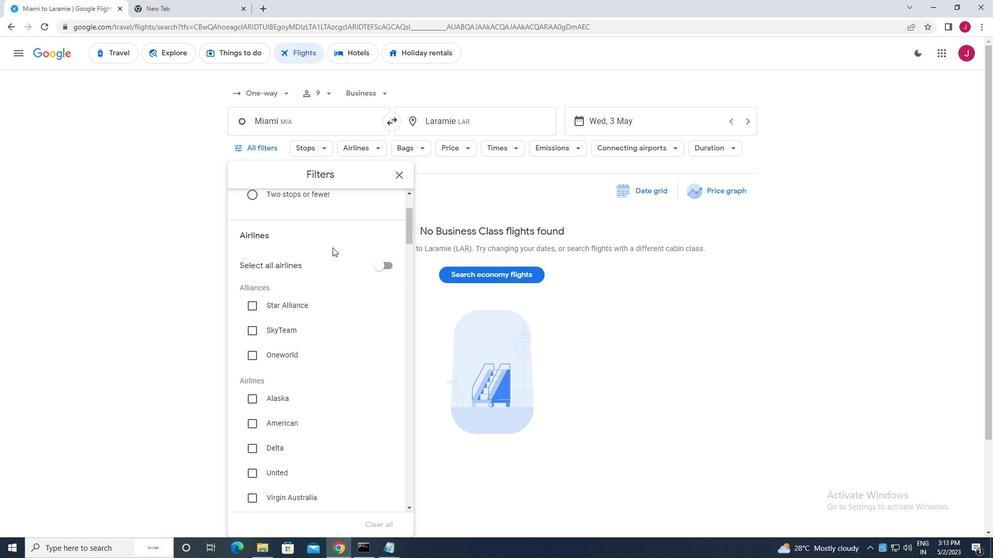 
Action: Mouse scrolled (332, 247) with delta (0, 0)
Screenshot: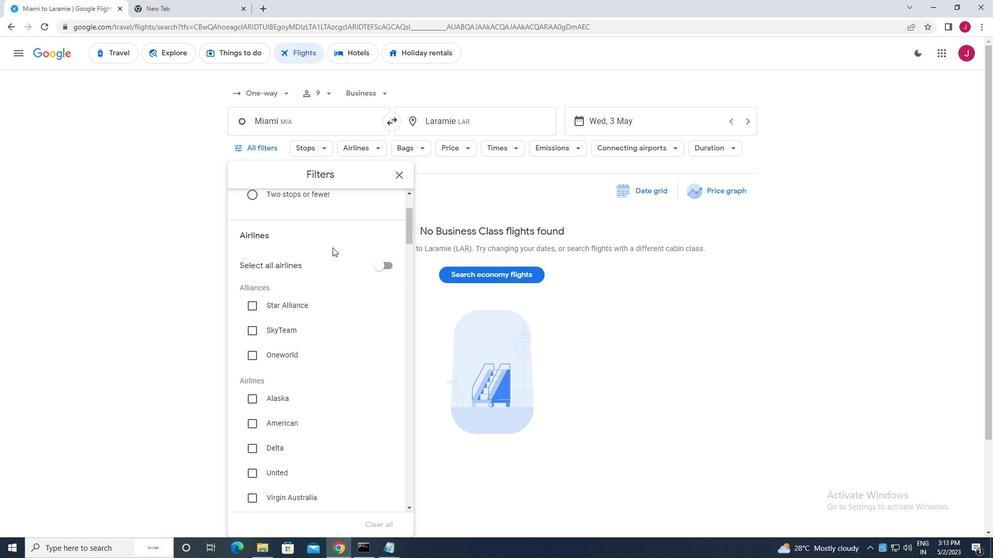 
Action: Mouse scrolled (332, 247) with delta (0, 0)
Screenshot: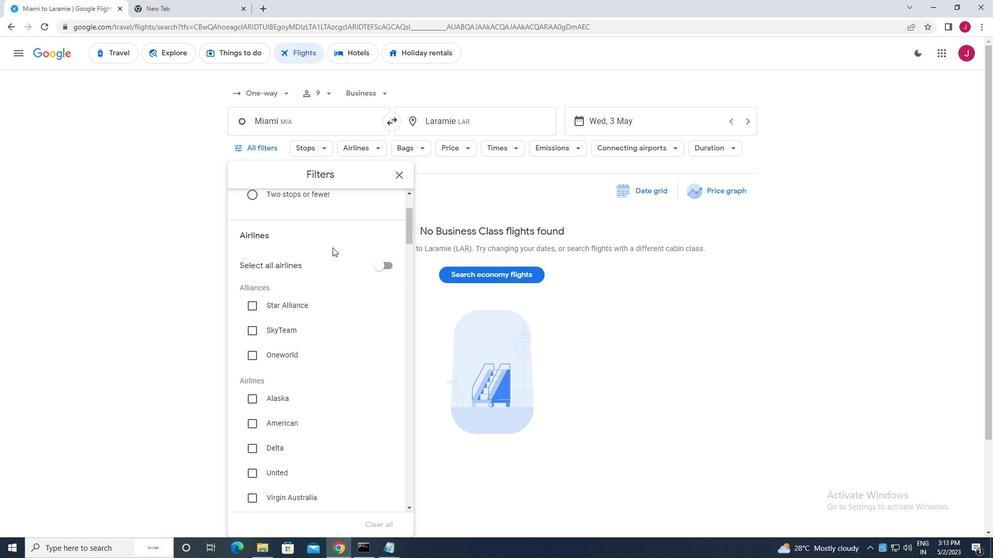 
Action: Mouse scrolled (332, 247) with delta (0, 0)
Screenshot: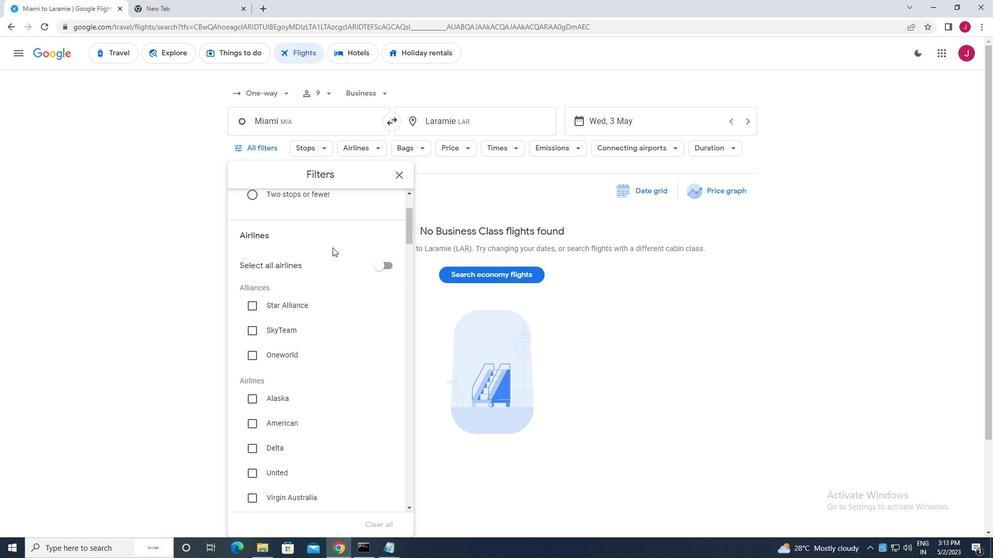 
Action: Mouse scrolled (332, 247) with delta (0, 0)
Screenshot: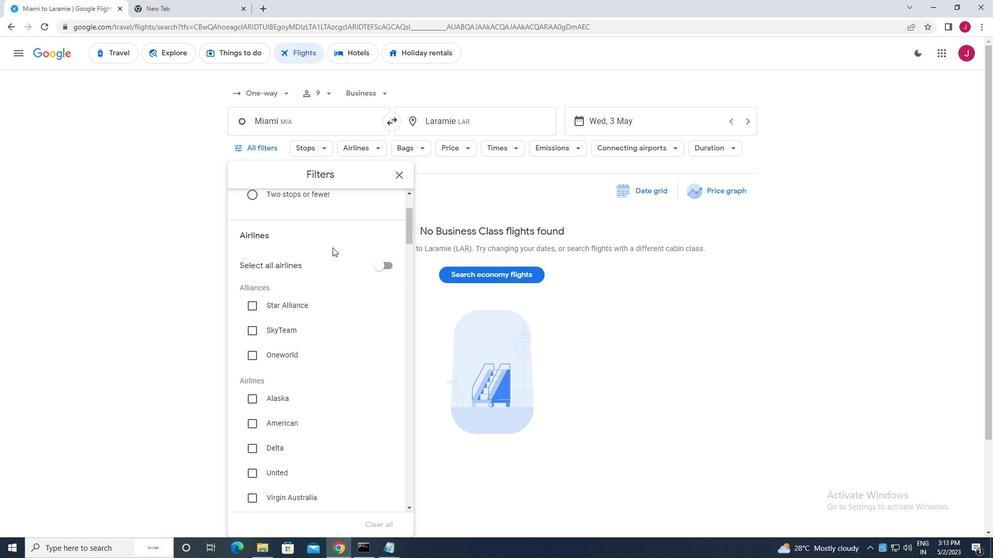 
Action: Mouse scrolled (332, 248) with delta (0, 0)
Screenshot: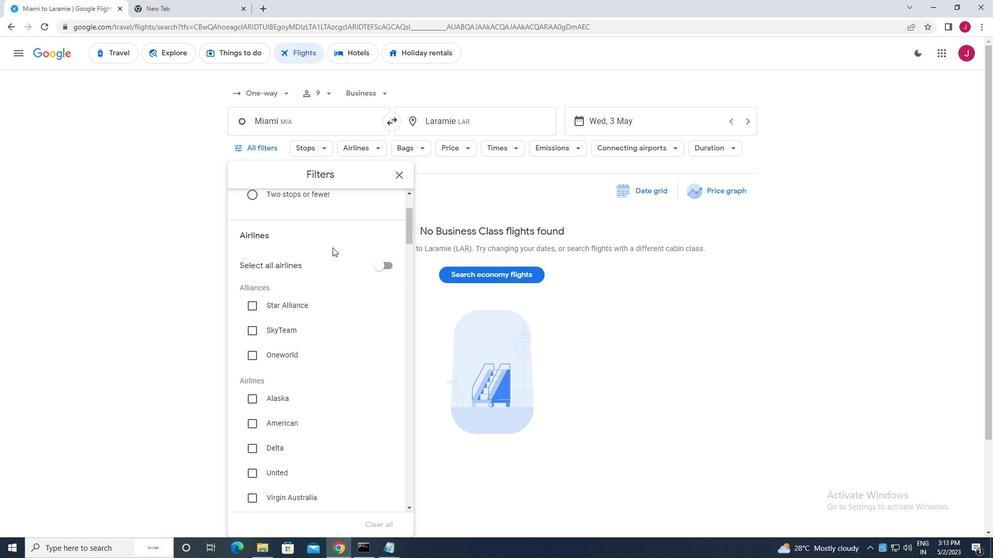 
Action: Mouse scrolled (332, 248) with delta (0, 0)
Screenshot: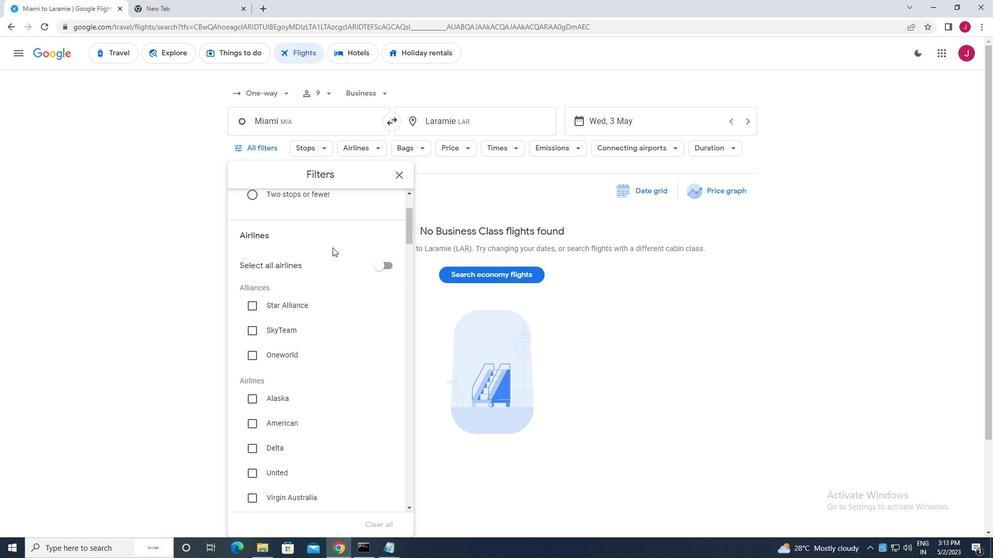 
Action: Mouse scrolled (332, 248) with delta (0, 0)
Screenshot: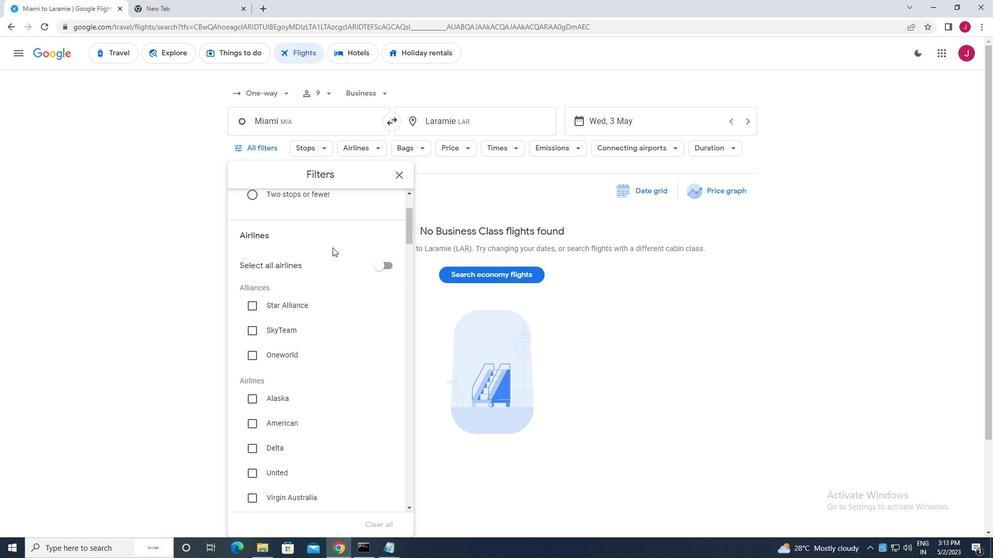 
Action: Mouse scrolled (332, 248) with delta (0, 0)
Screenshot: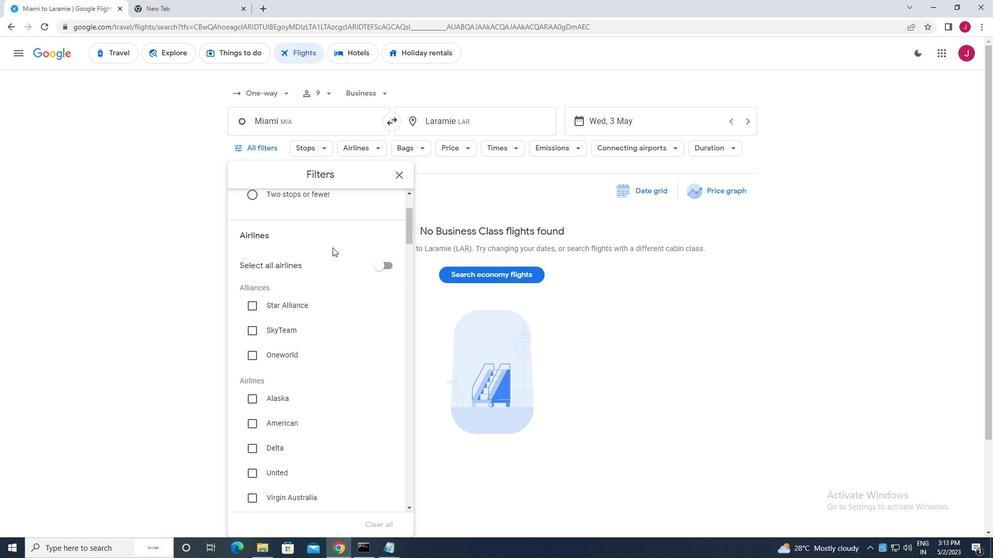 
Action: Mouse scrolled (332, 248) with delta (0, 0)
Screenshot: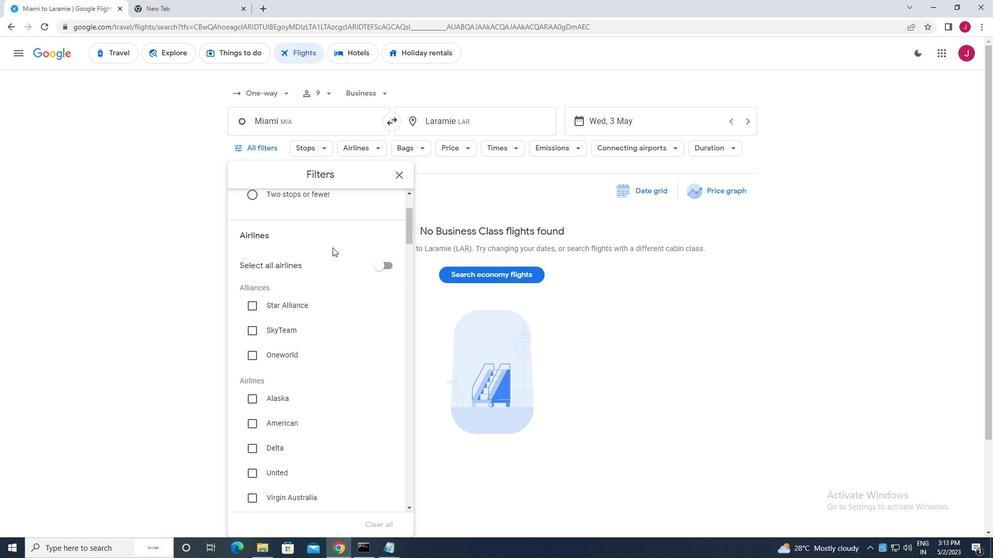
Action: Mouse scrolled (332, 247) with delta (0, 0)
Screenshot: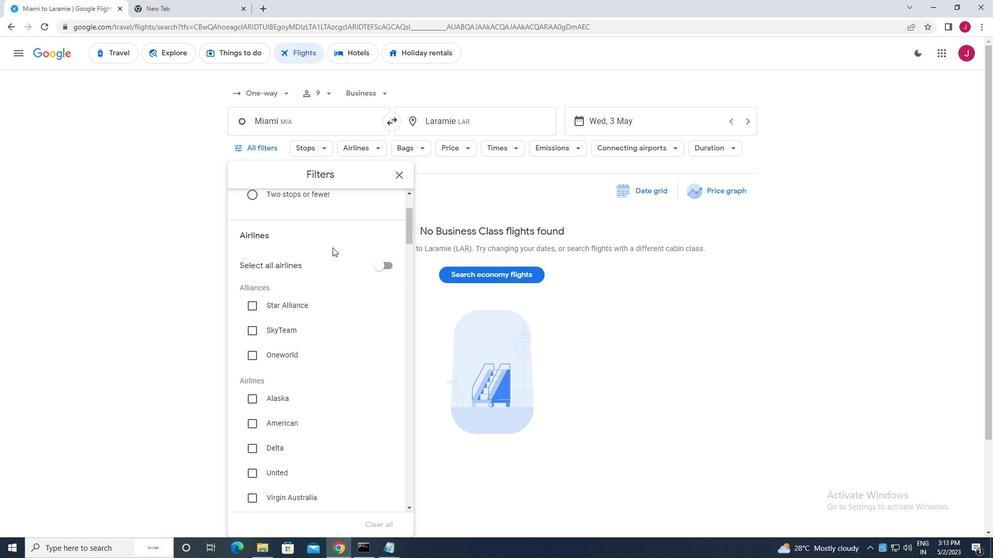 
Action: Mouse moved to (332, 247)
Screenshot: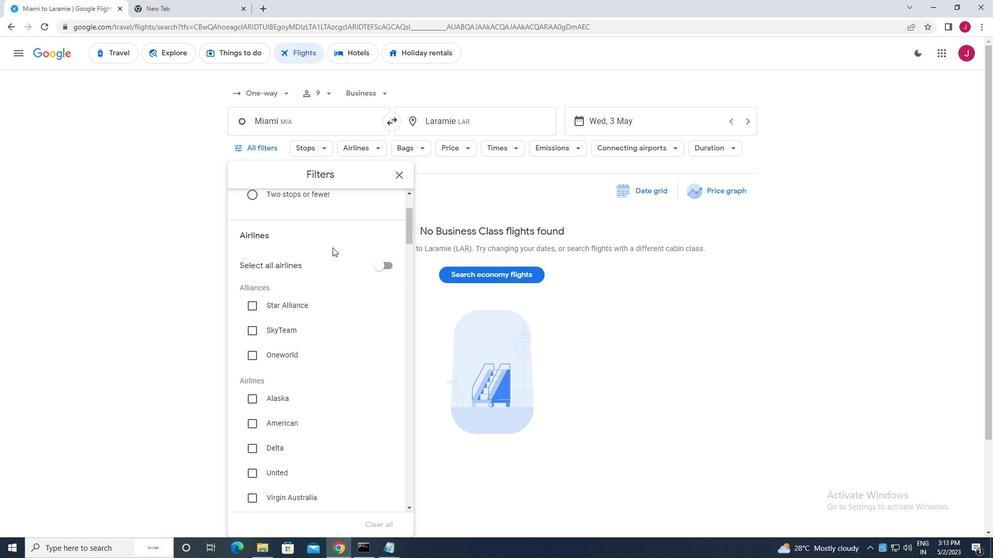 
Action: Mouse scrolled (332, 247) with delta (0, 0)
Screenshot: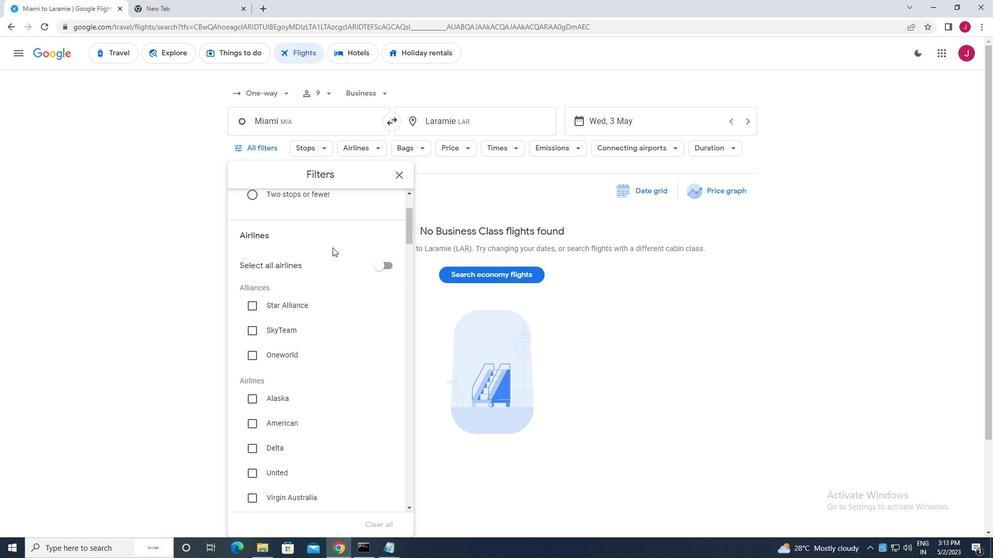 
Action: Mouse moved to (332, 247)
Screenshot: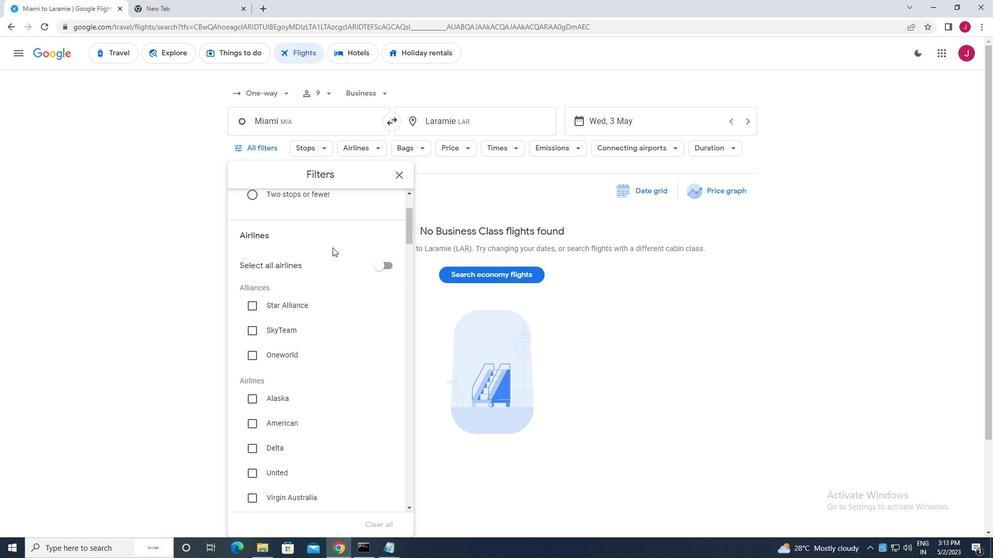 
Action: Mouse scrolled (332, 247) with delta (0, 0)
Screenshot: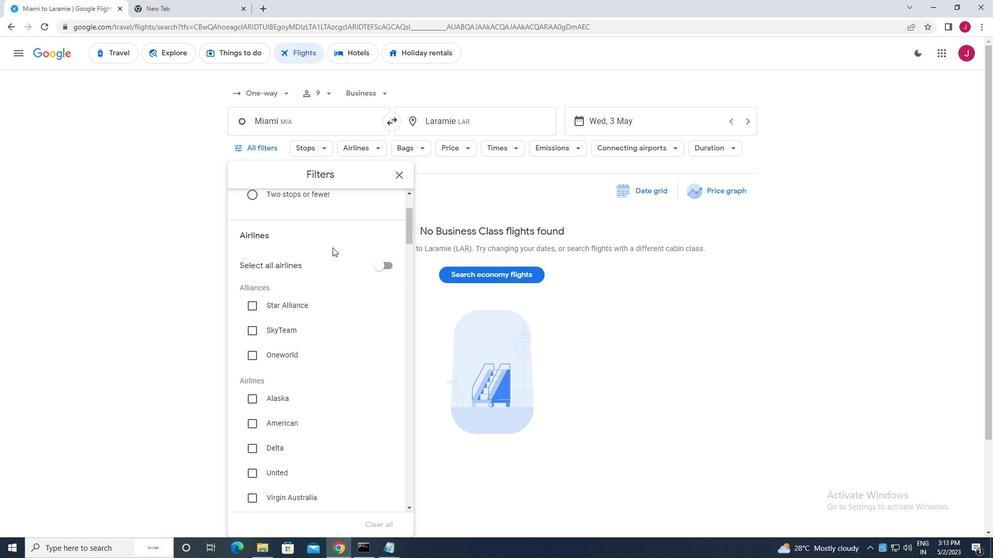 
Action: Mouse scrolled (332, 247) with delta (0, 0)
Screenshot: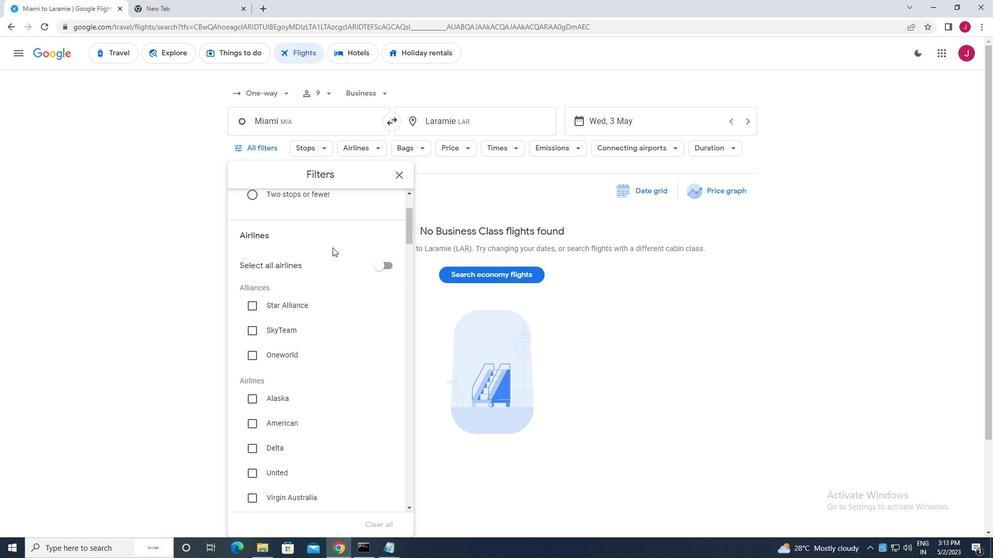 
Action: Mouse moved to (333, 247)
Screenshot: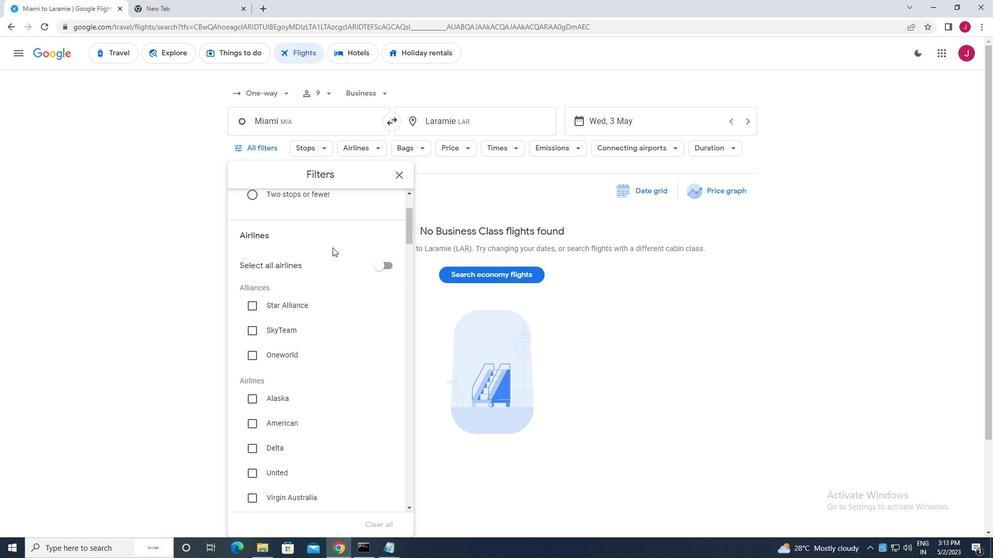 
Action: Mouse scrolled (333, 247) with delta (0, 0)
Screenshot: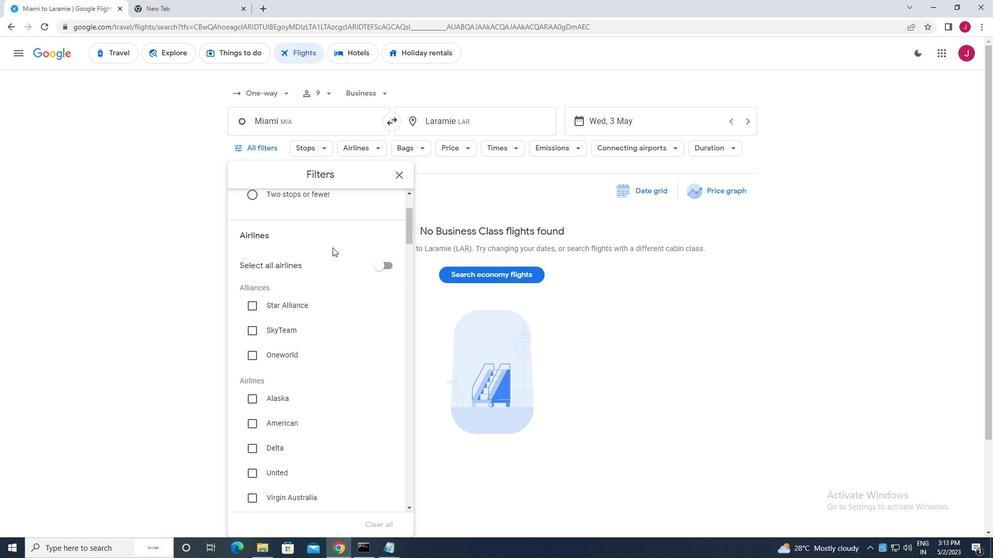 
Action: Mouse moved to (336, 249)
Screenshot: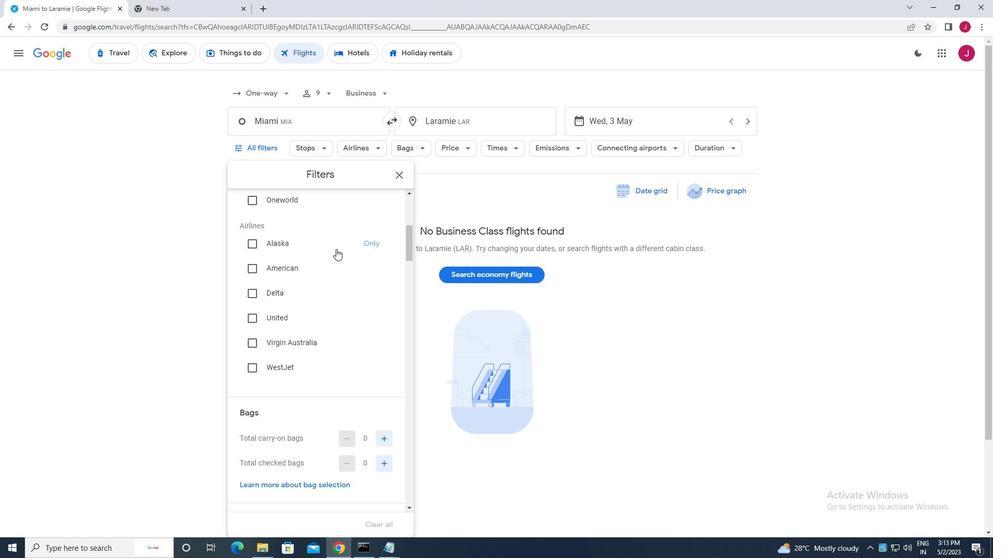 
Action: Mouse scrolled (336, 249) with delta (0, 0)
Screenshot: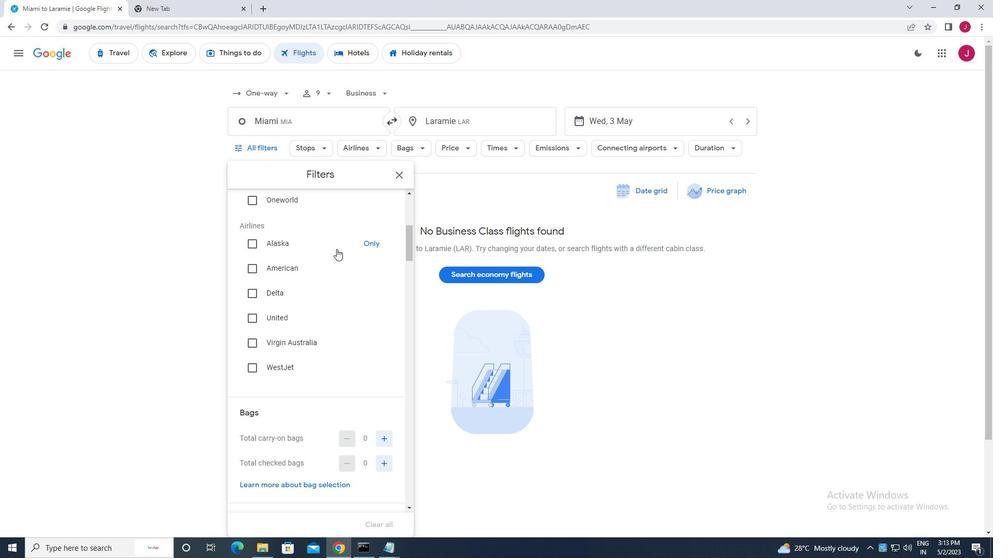 
Action: Mouse scrolled (336, 249) with delta (0, 0)
Screenshot: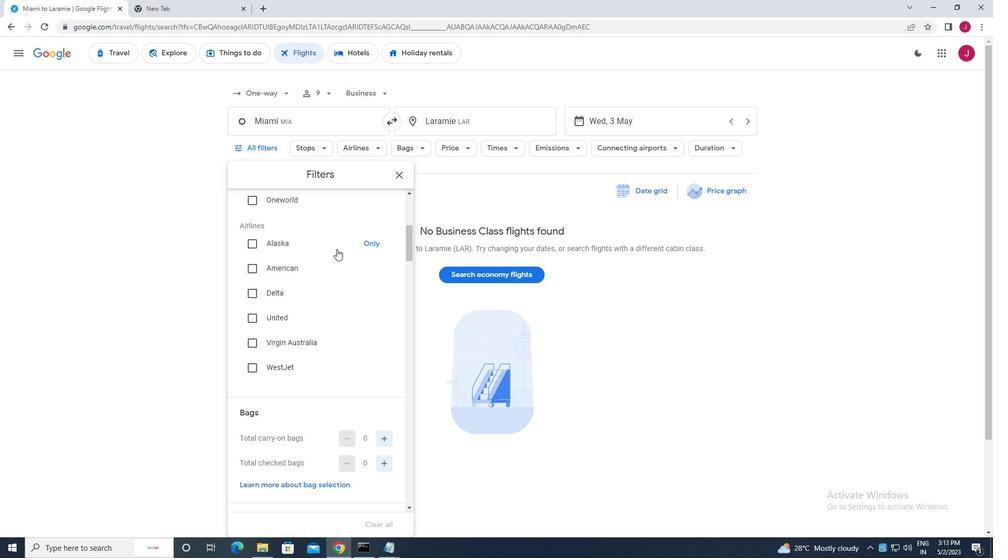 
Action: Mouse scrolled (336, 249) with delta (0, 0)
Screenshot: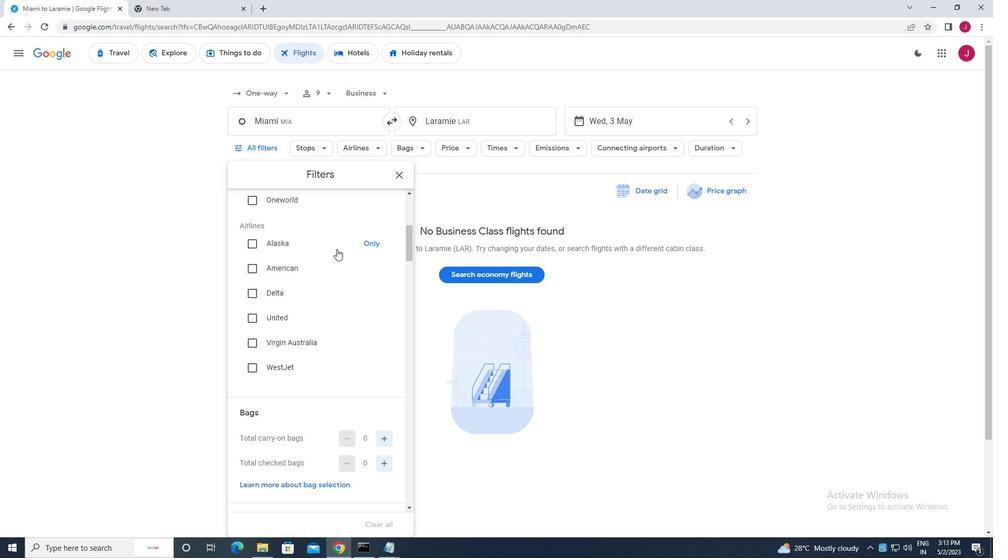 
Action: Mouse scrolled (336, 249) with delta (0, 0)
Screenshot: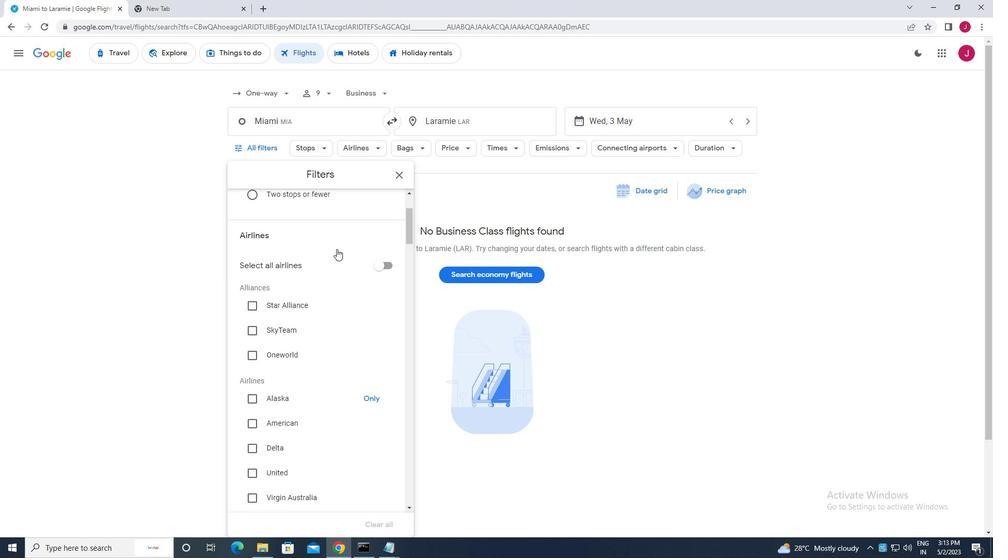 
Action: Mouse scrolled (336, 249) with delta (0, 0)
Screenshot: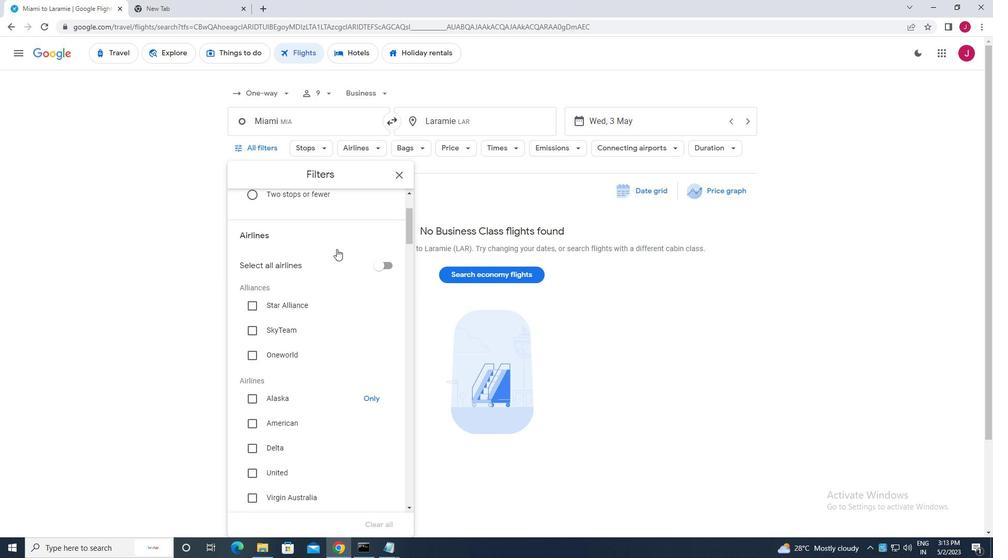
Action: Mouse scrolled (336, 249) with delta (0, 0)
Screenshot: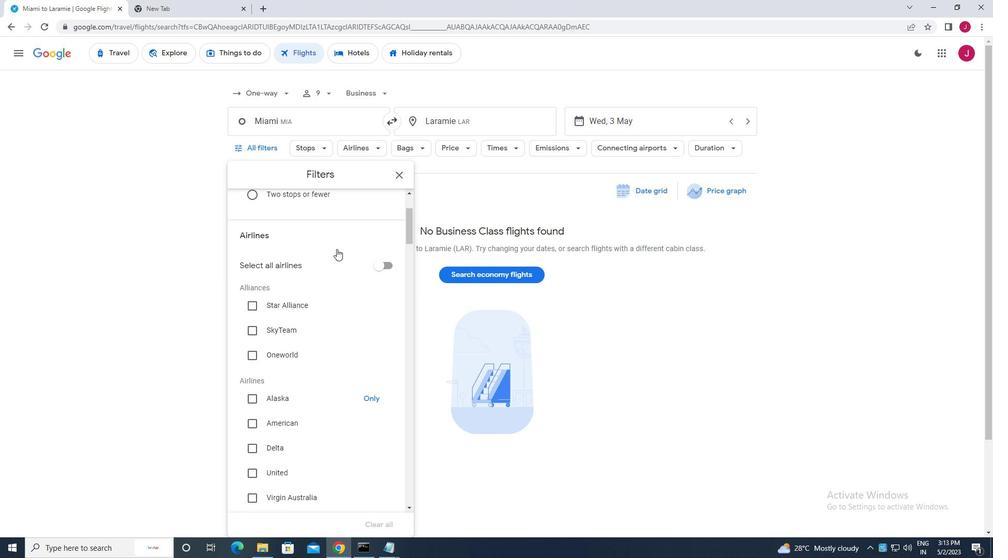
Action: Mouse scrolled (336, 248) with delta (0, 0)
Screenshot: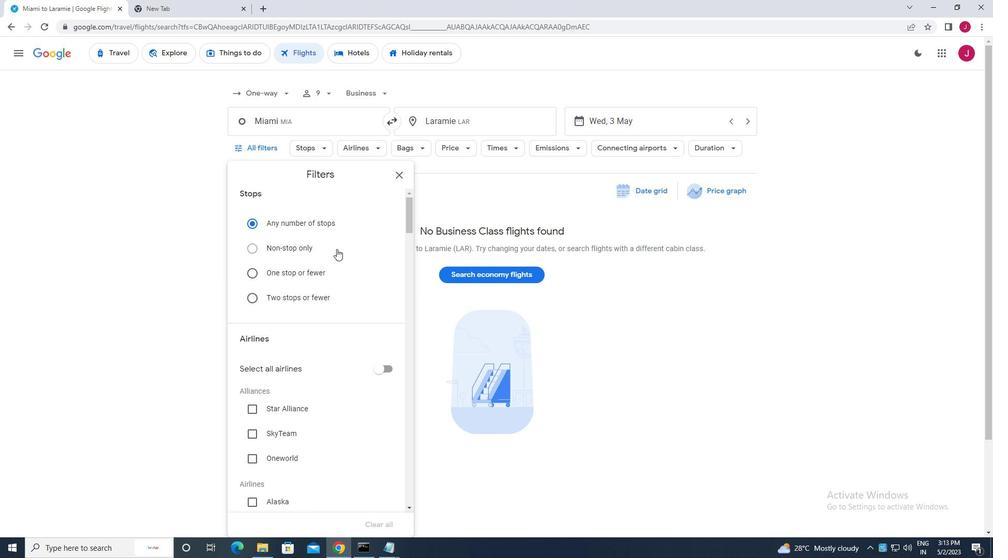 
Action: Mouse scrolled (336, 248) with delta (0, 0)
Screenshot: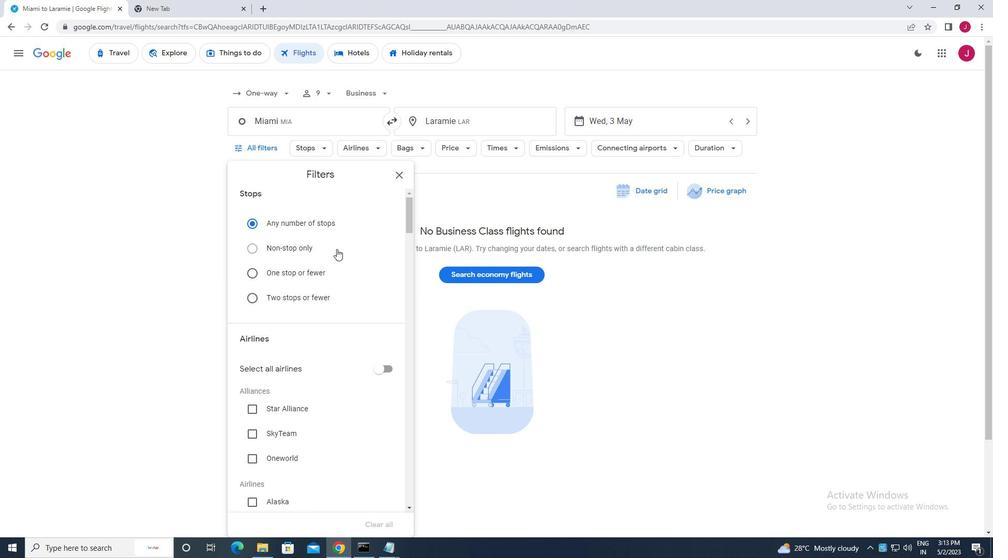 
Action: Mouse scrolled (336, 248) with delta (0, 0)
Screenshot: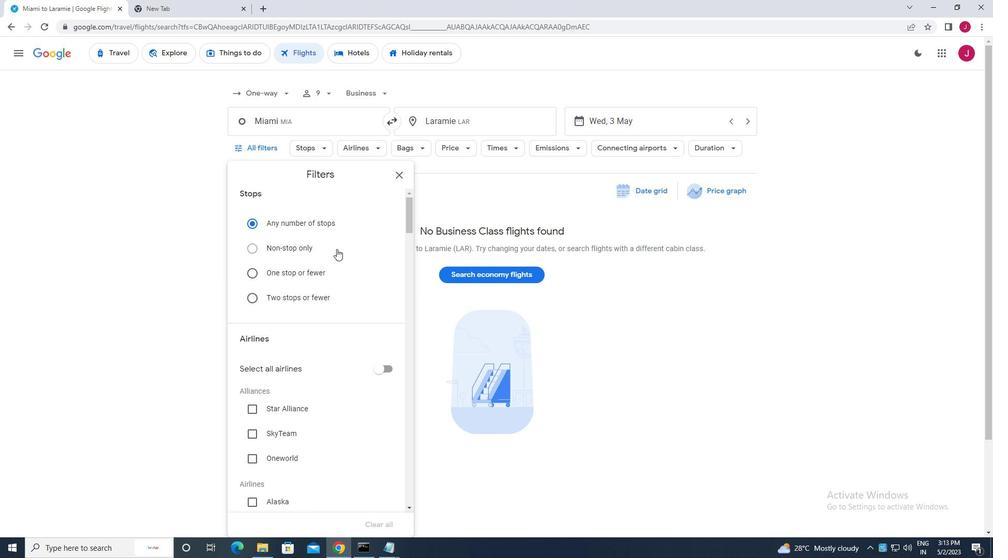 
Action: Mouse scrolled (336, 248) with delta (0, 0)
Screenshot: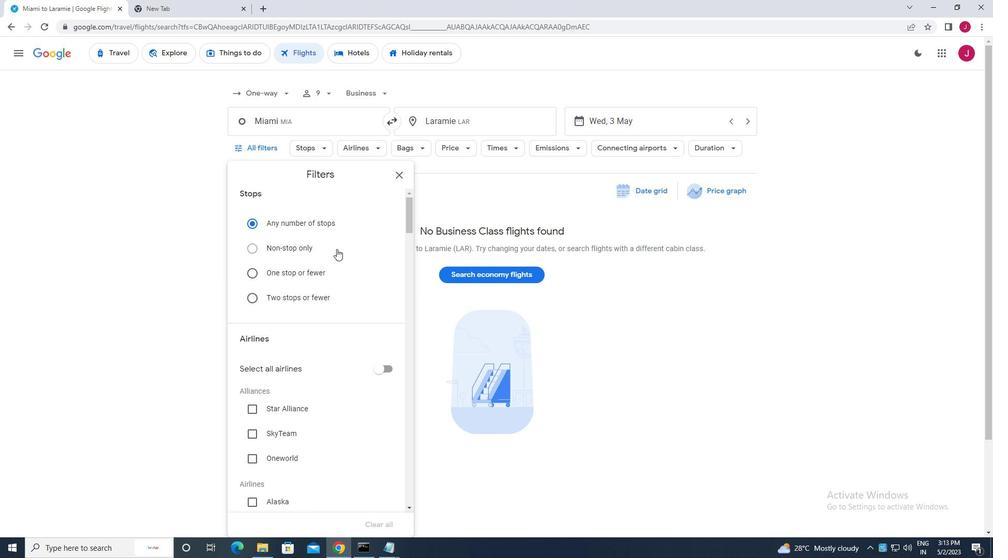 
Action: Mouse scrolled (336, 248) with delta (0, 0)
Screenshot: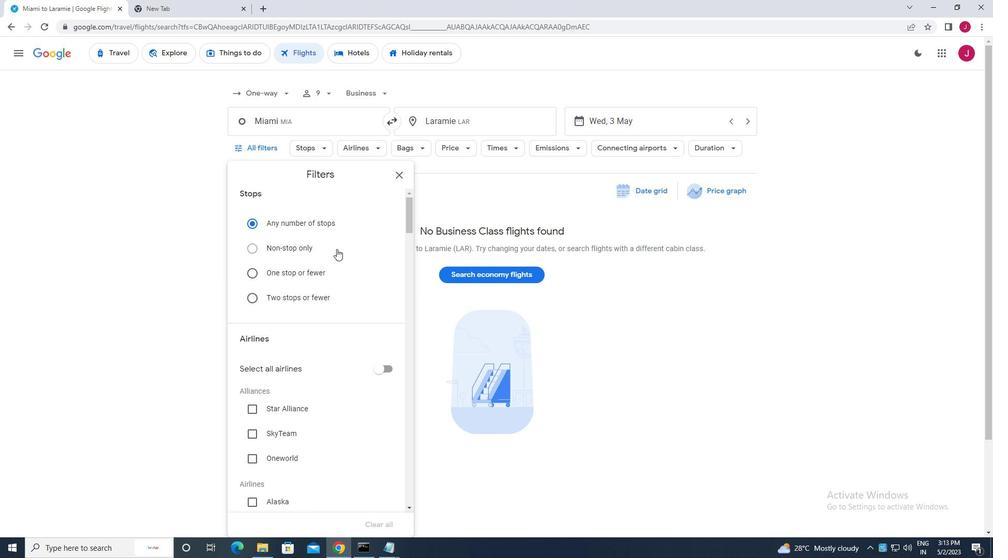 
Action: Mouse scrolled (336, 248) with delta (0, 0)
Screenshot: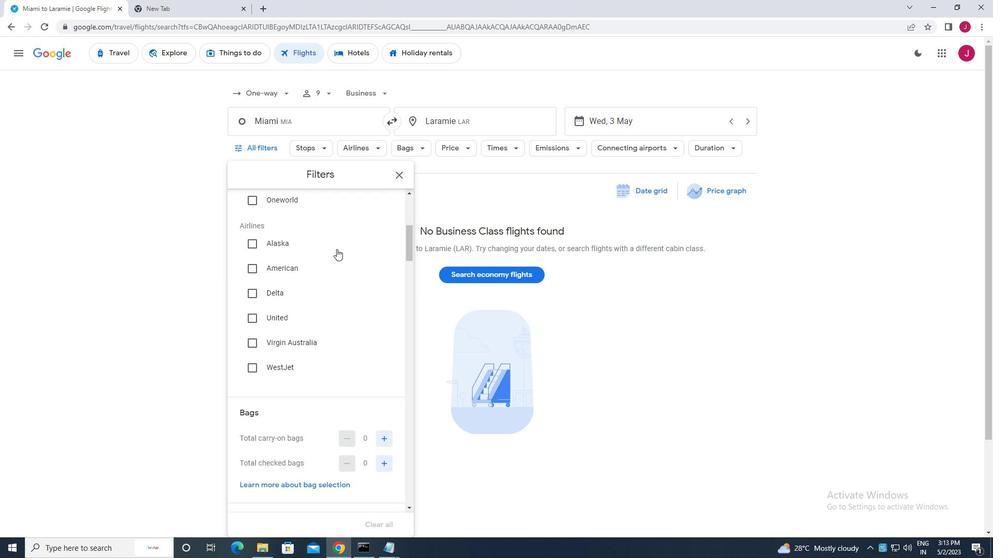 
Action: Mouse scrolled (336, 248) with delta (0, 0)
Screenshot: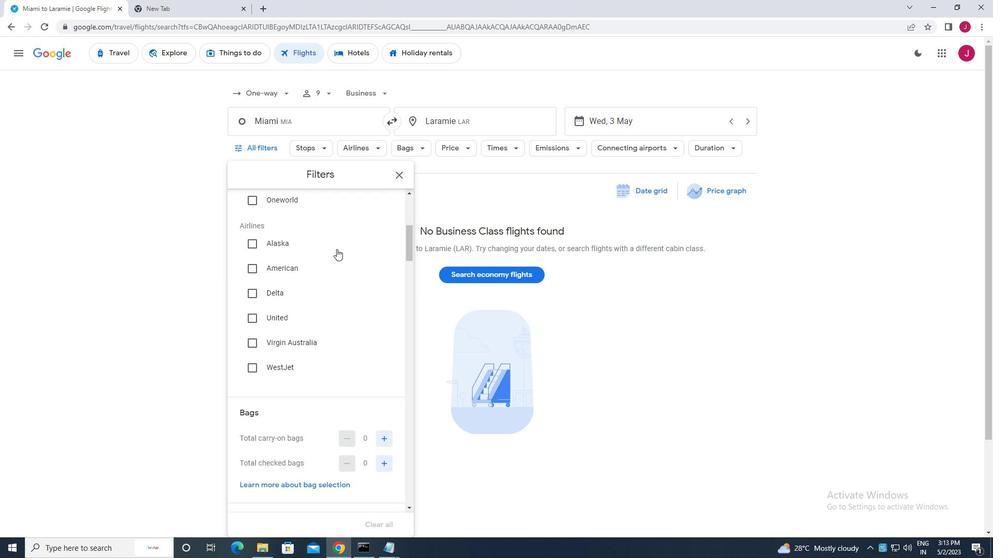 
Action: Mouse scrolled (336, 248) with delta (0, 0)
Screenshot: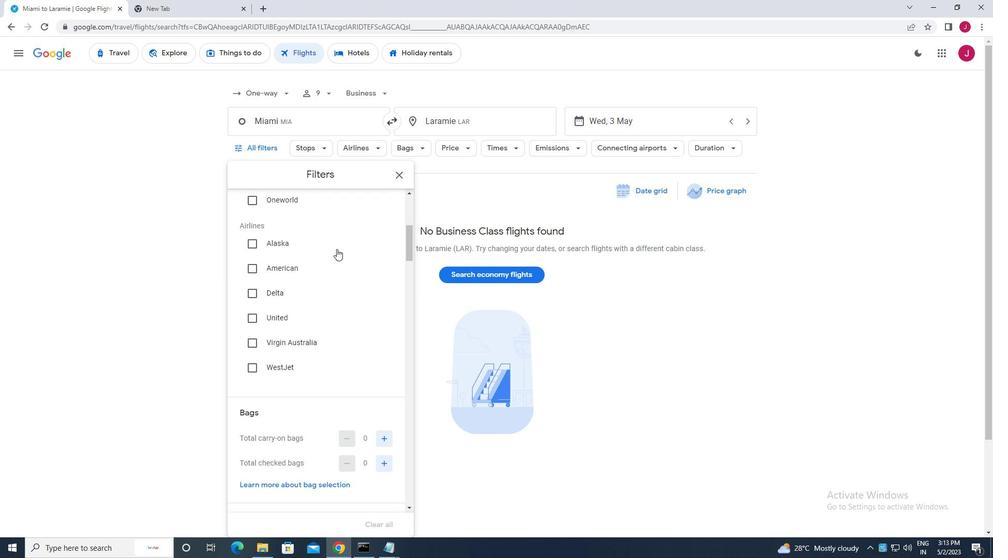 
Action: Mouse scrolled (336, 248) with delta (0, 0)
Screenshot: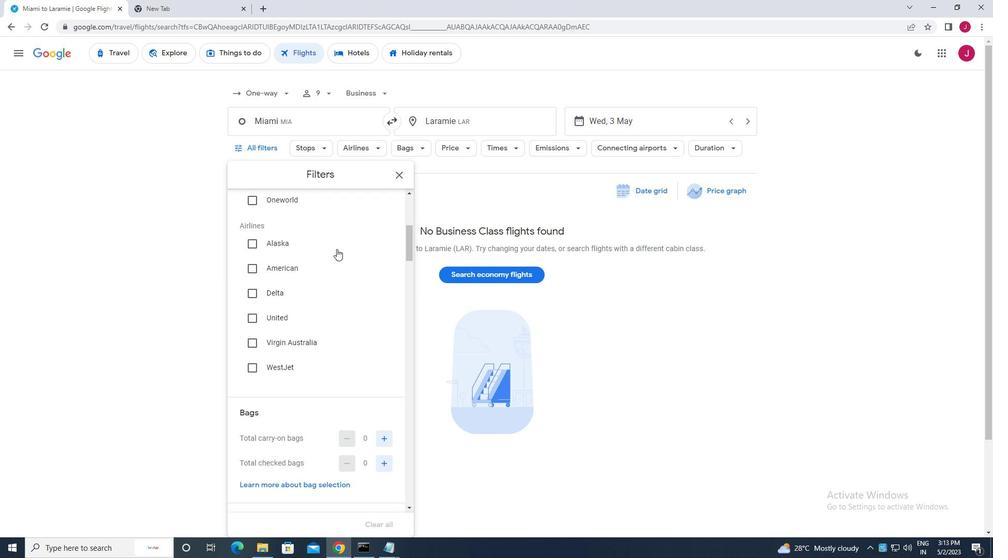 
Action: Mouse moved to (353, 268)
Screenshot: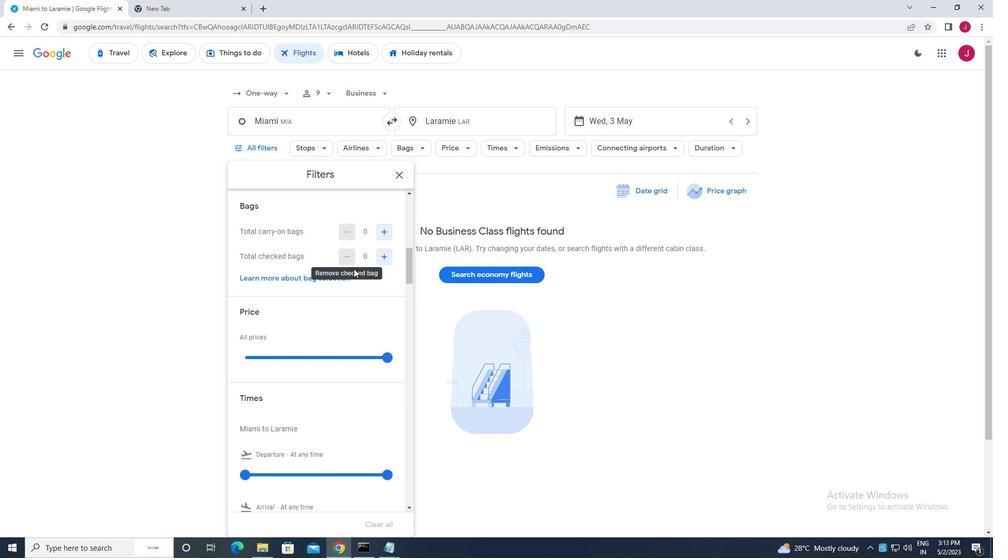 
Action: Mouse scrolled (353, 269) with delta (0, 0)
Screenshot: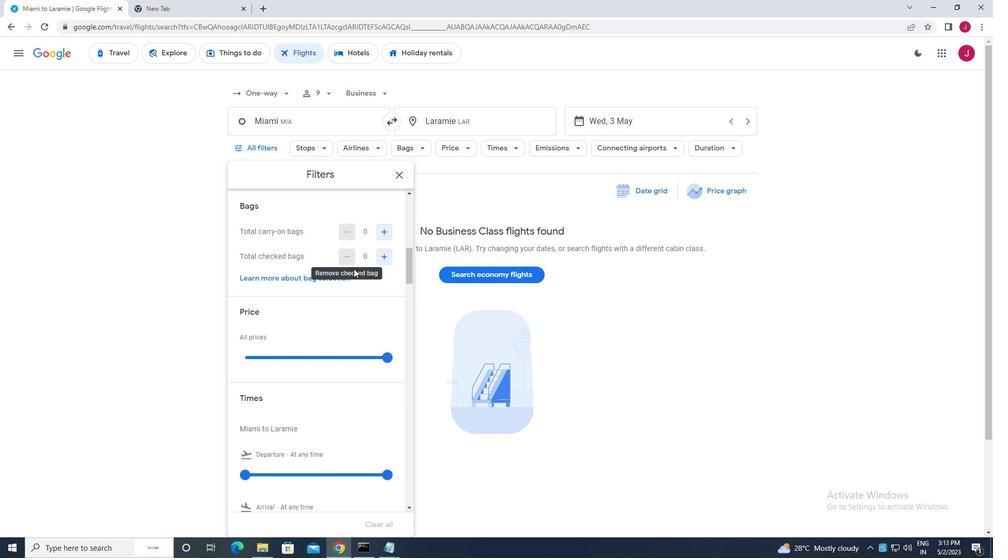 
Action: Mouse moved to (382, 231)
Screenshot: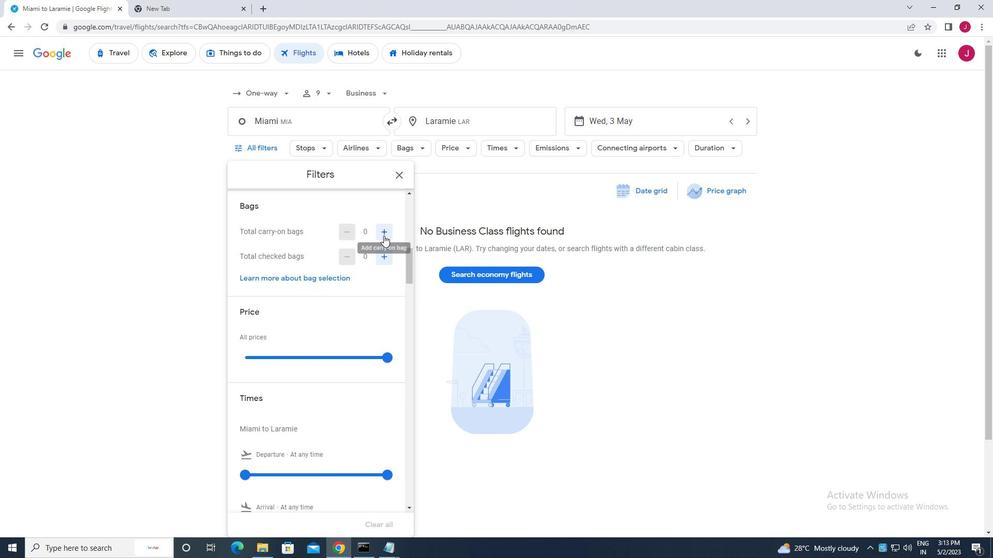 
Action: Mouse pressed left at (382, 231)
Screenshot: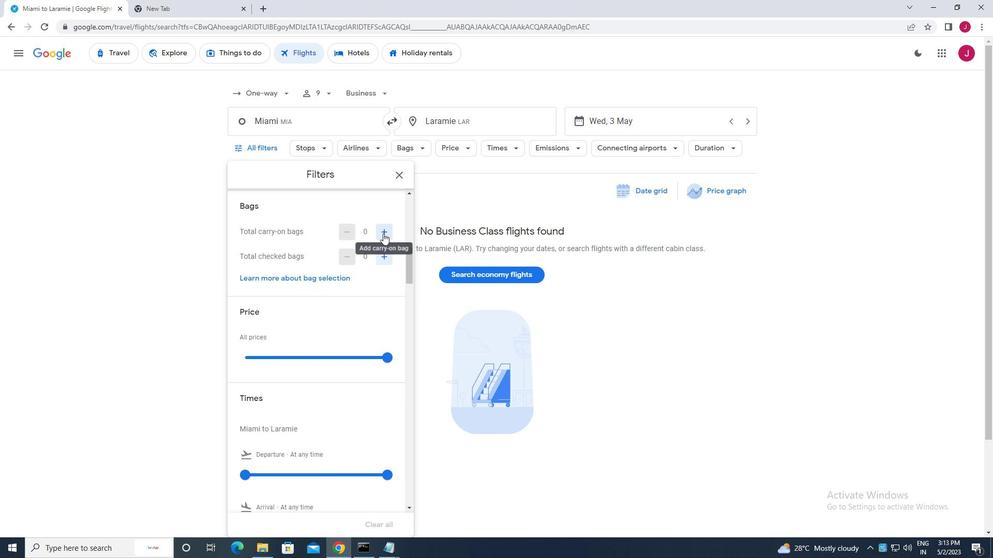 
Action: Mouse moved to (390, 359)
Screenshot: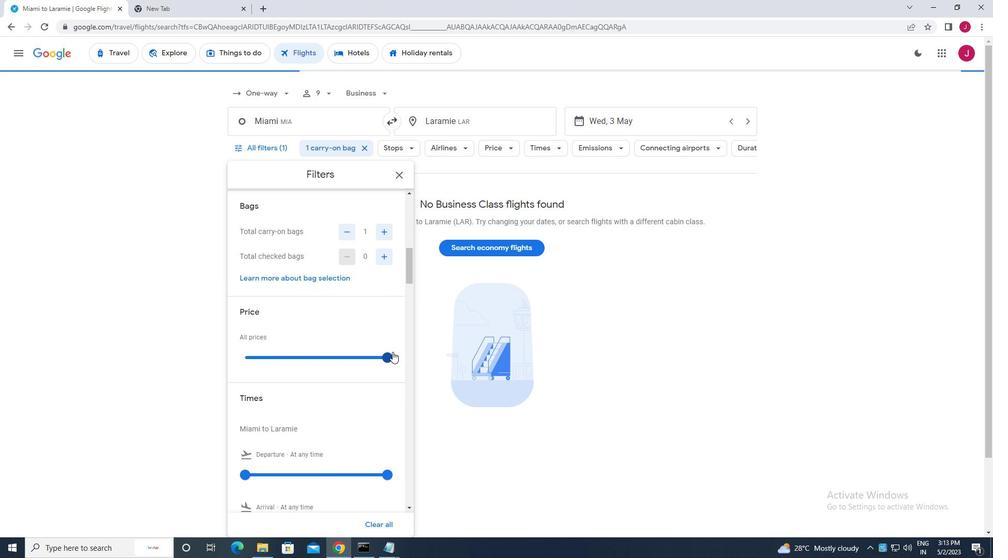 
Action: Mouse pressed left at (390, 359)
Screenshot: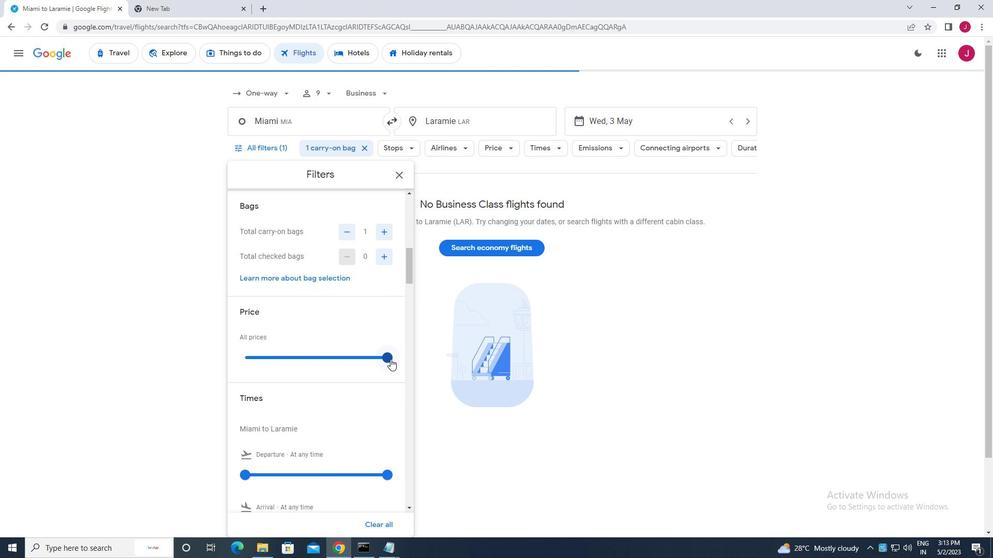 
Action: Mouse moved to (357, 311)
Screenshot: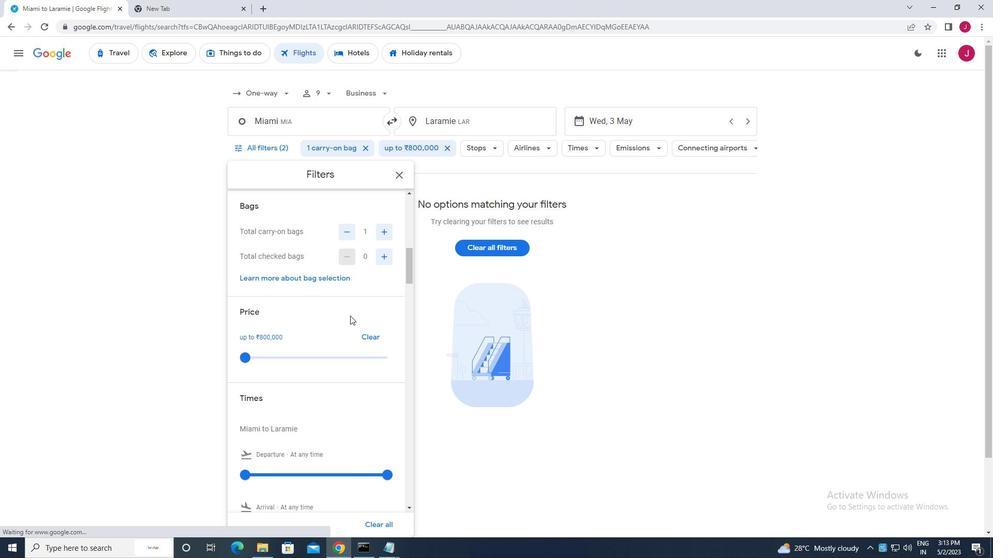 
Action: Mouse scrolled (357, 310) with delta (0, 0)
Screenshot: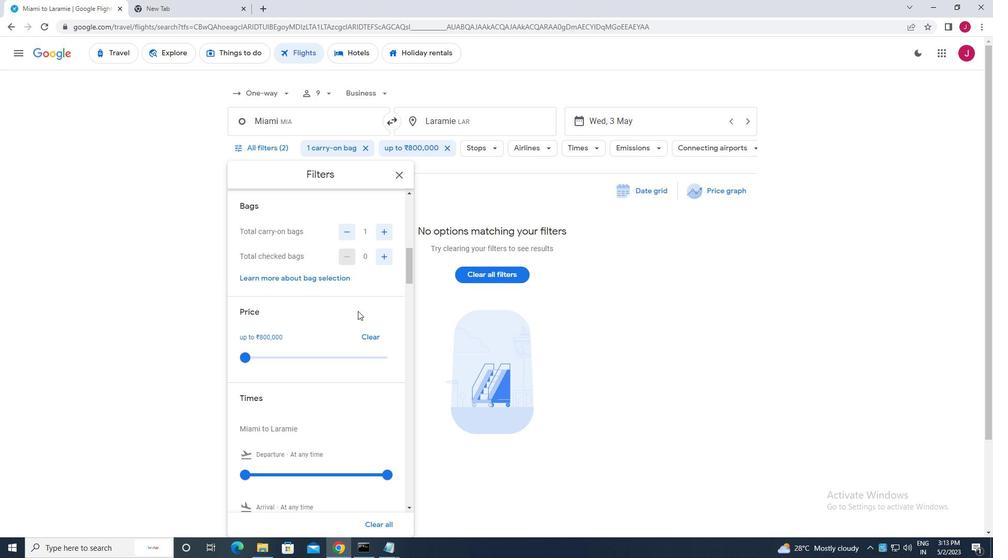 
Action: Mouse moved to (357, 313)
Screenshot: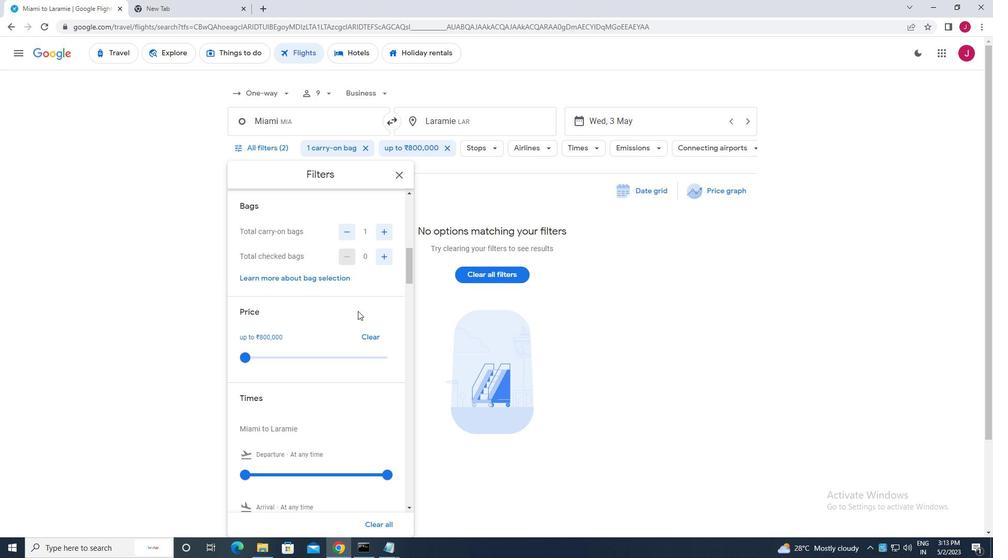 
Action: Mouse scrolled (357, 313) with delta (0, 0)
Screenshot: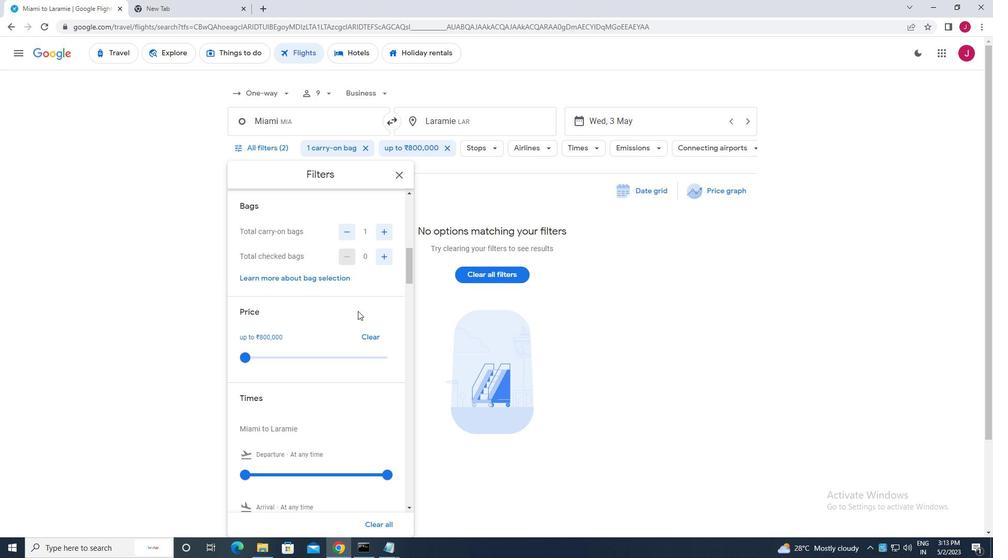 
Action: Mouse moved to (246, 370)
Screenshot: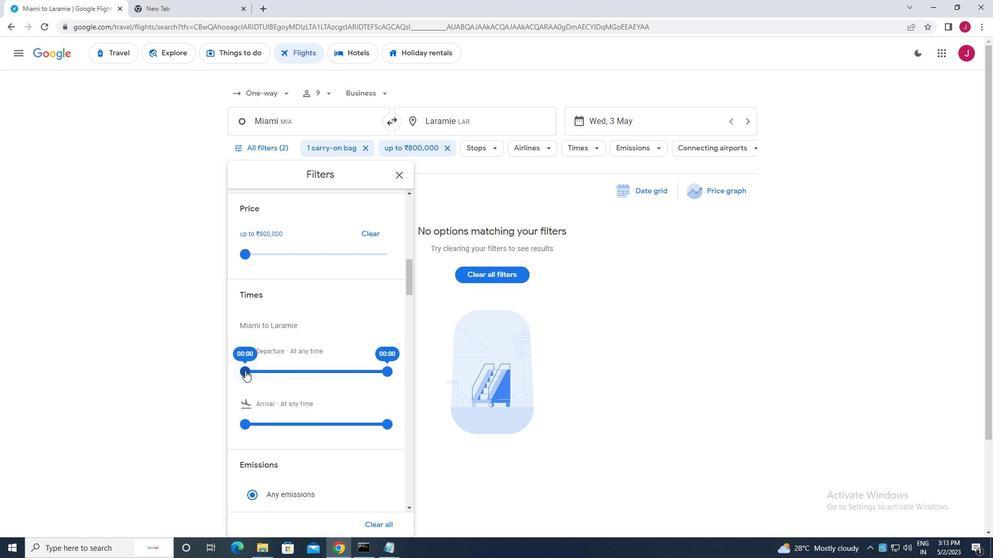 
Action: Mouse pressed left at (246, 370)
Screenshot: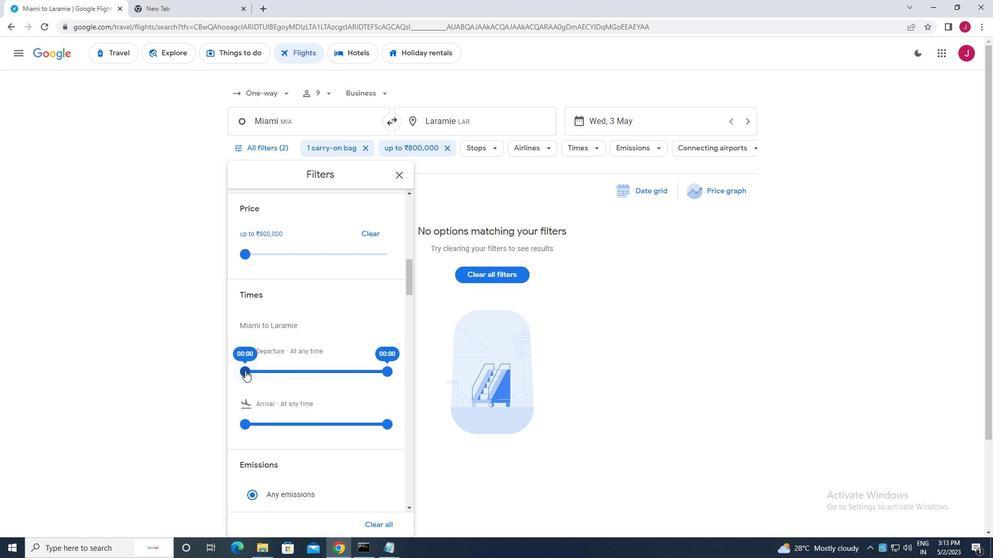 
Action: Mouse moved to (383, 370)
Screenshot: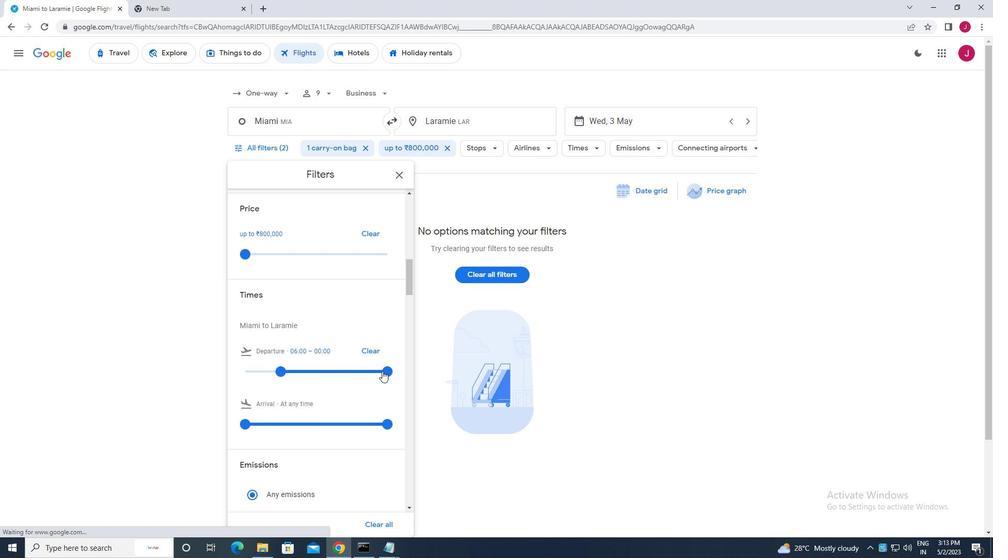 
Action: Mouse pressed left at (383, 370)
Screenshot: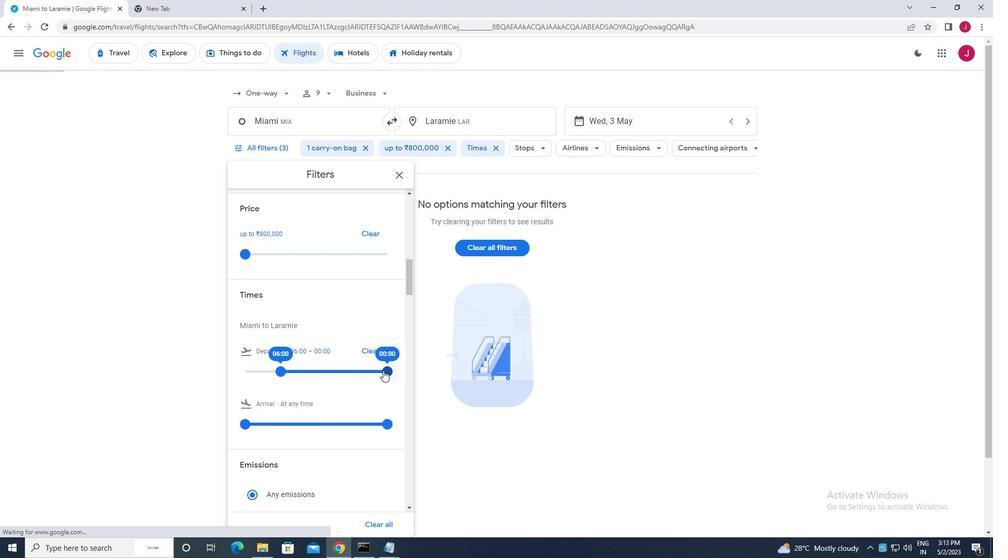 
Action: Mouse moved to (396, 175)
Screenshot: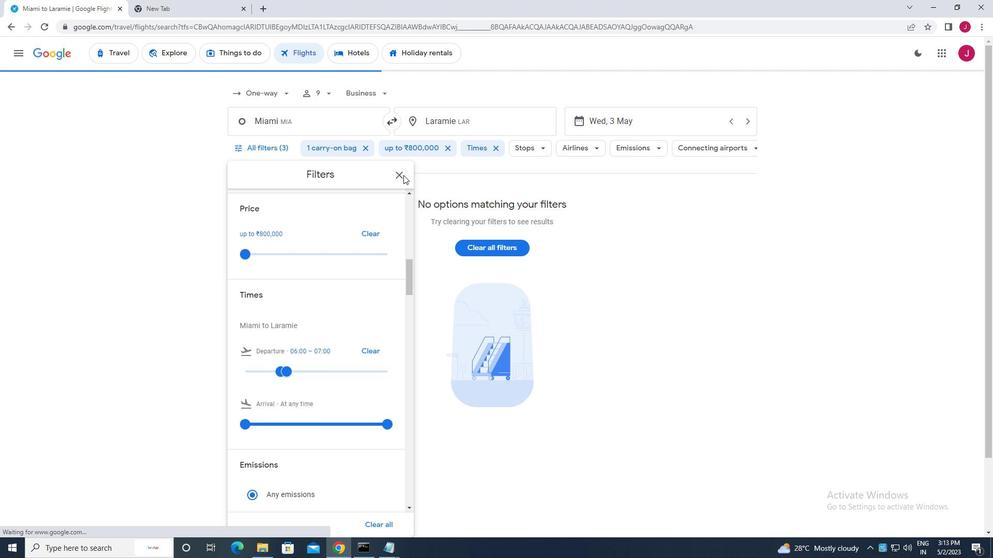
Action: Mouse pressed left at (396, 175)
Screenshot: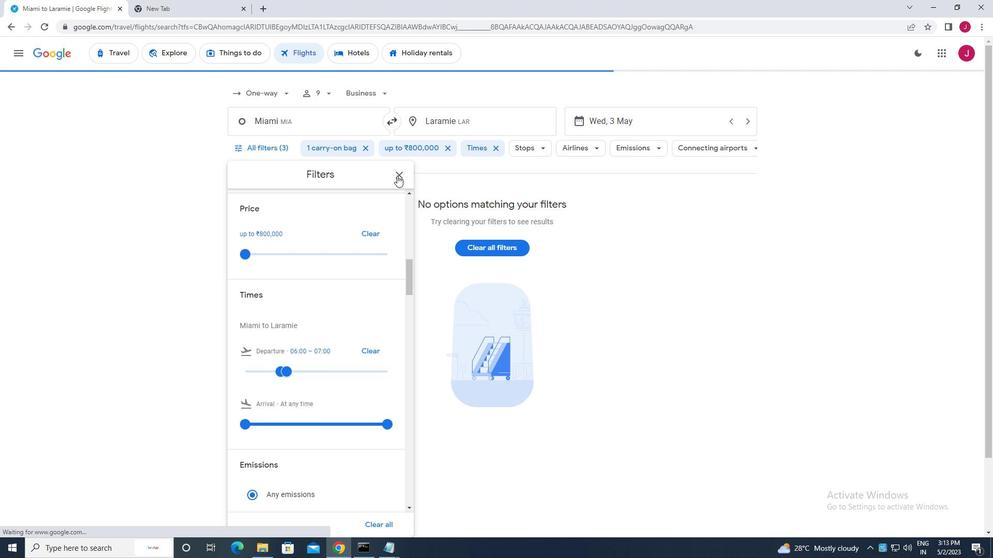 
Action: Mouse moved to (396, 175)
Screenshot: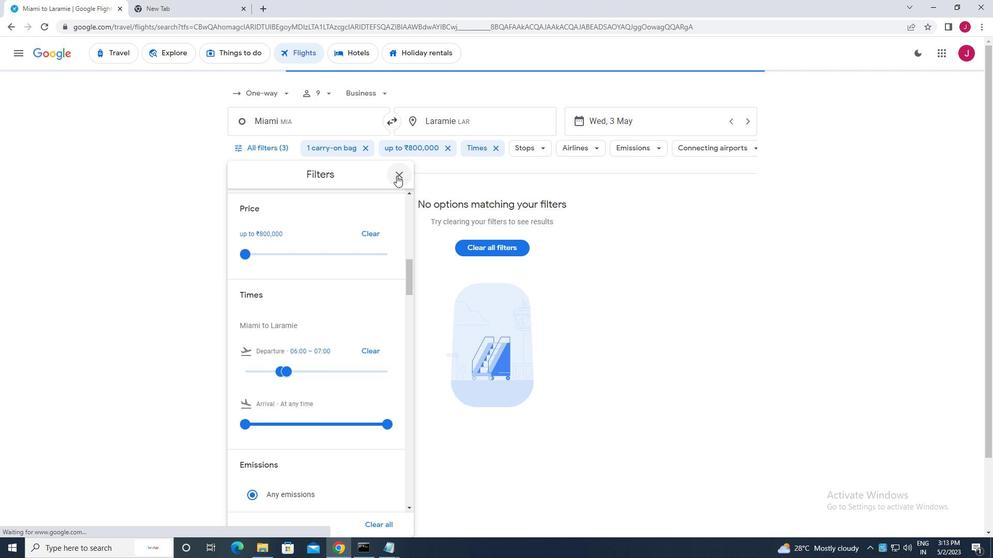 
